Task: In the Contact  GenesisThompson@nbcnewyork.com; add deal stage: 'Closed Lost'; Add amount '100000'; Select Deal Type: New Business; Select priority: 'High'; Associate deal with contact: choose any two contacts and company: Select any company.. Logged in from softage.1@softage.net
Action: Mouse moved to (105, 66)
Screenshot: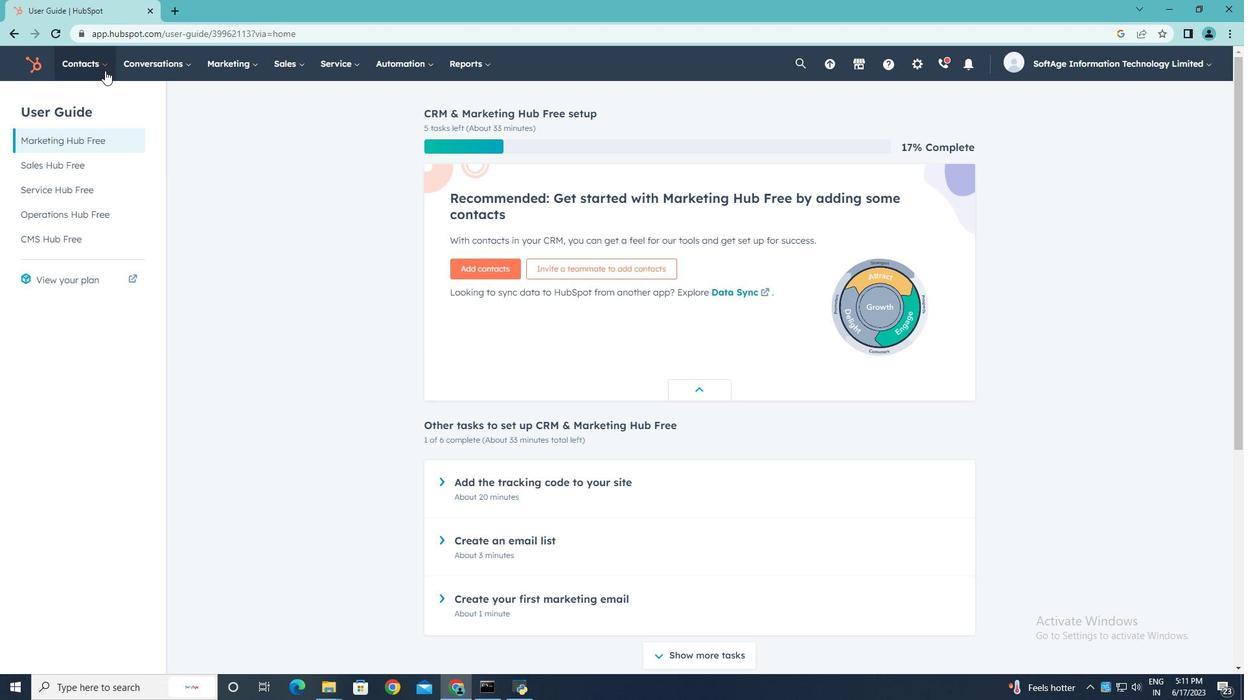 
Action: Mouse pressed left at (105, 66)
Screenshot: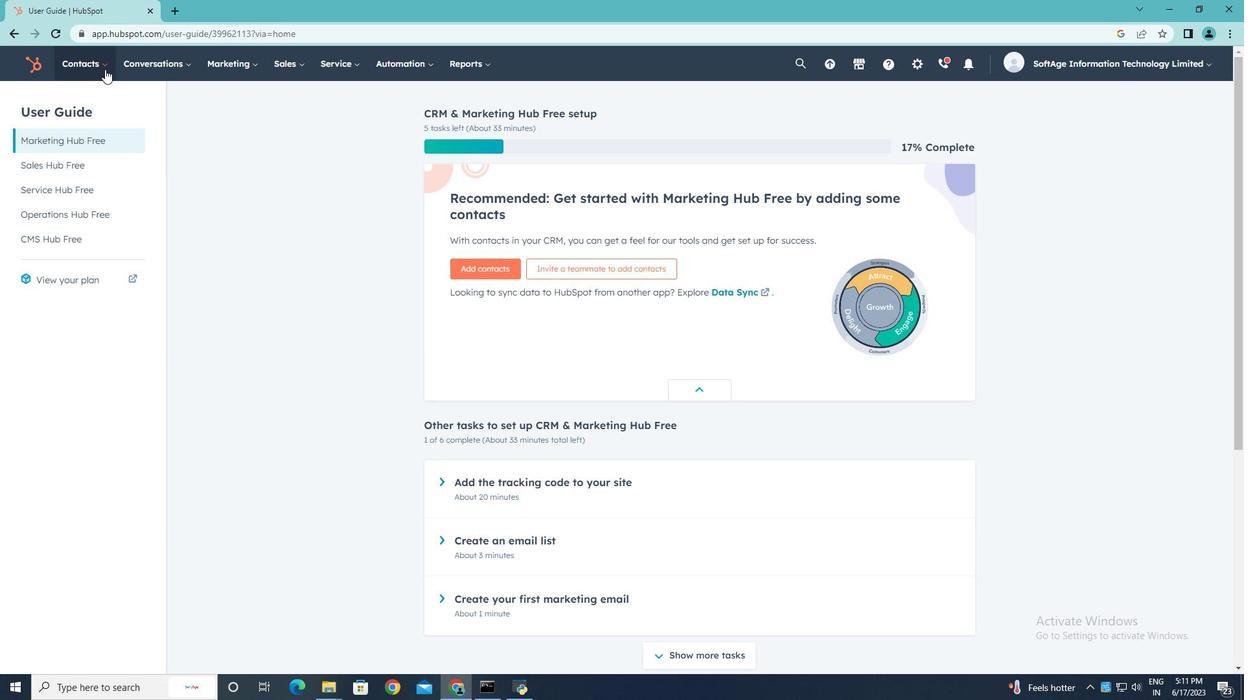 
Action: Mouse moved to (92, 99)
Screenshot: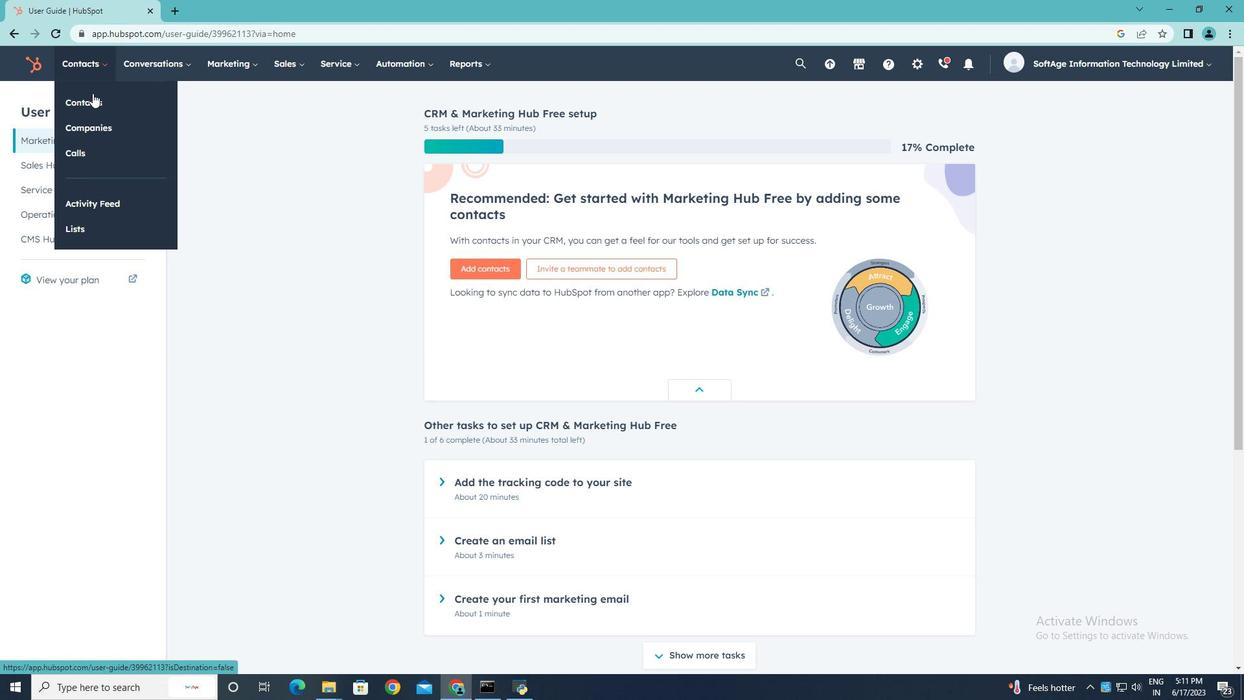 
Action: Mouse pressed left at (92, 99)
Screenshot: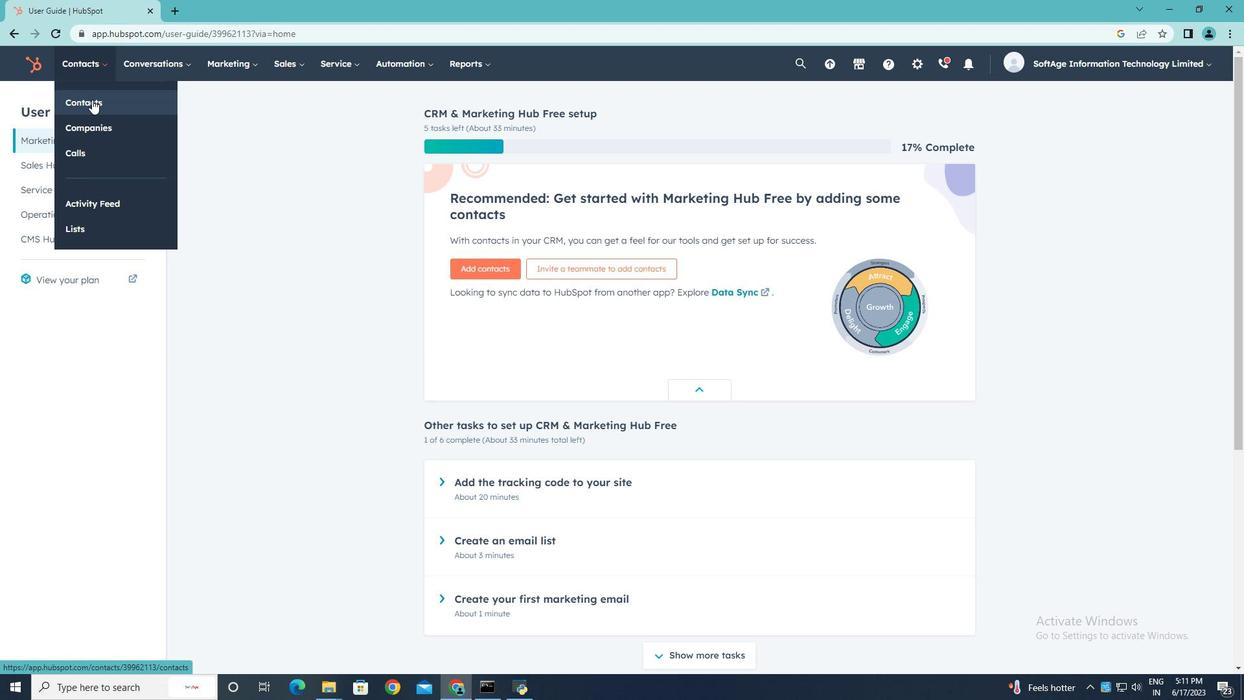 
Action: Mouse moved to (101, 212)
Screenshot: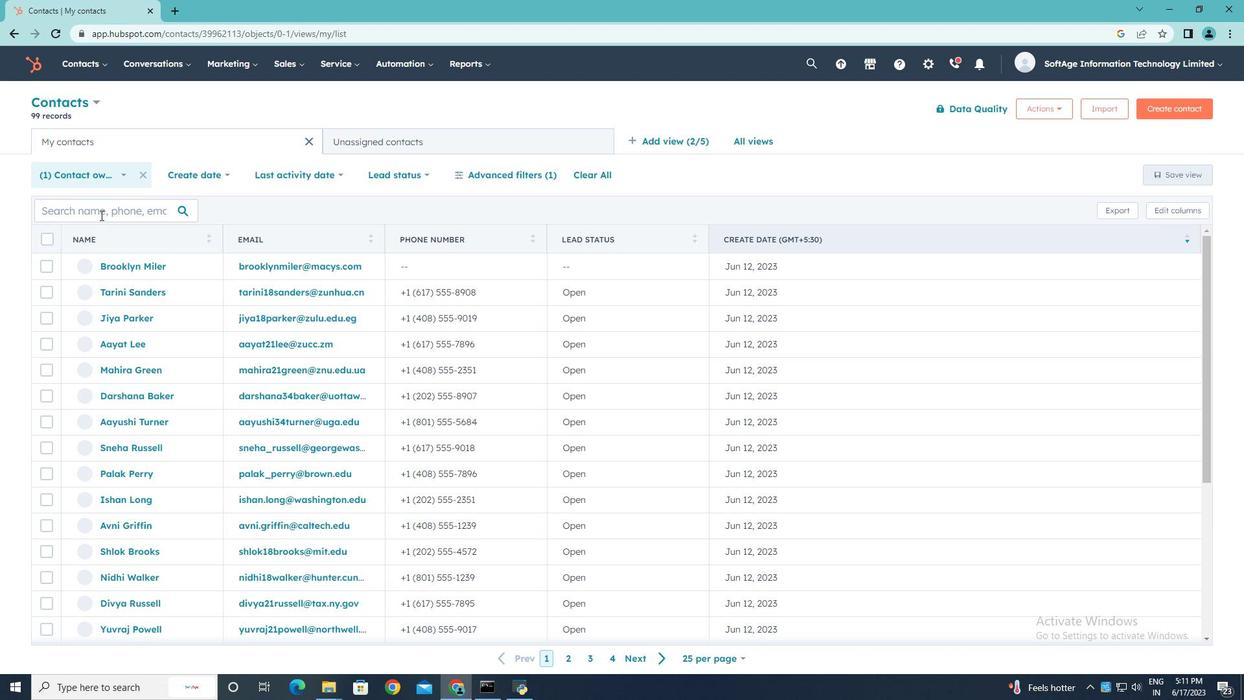 
Action: Mouse pressed left at (101, 212)
Screenshot: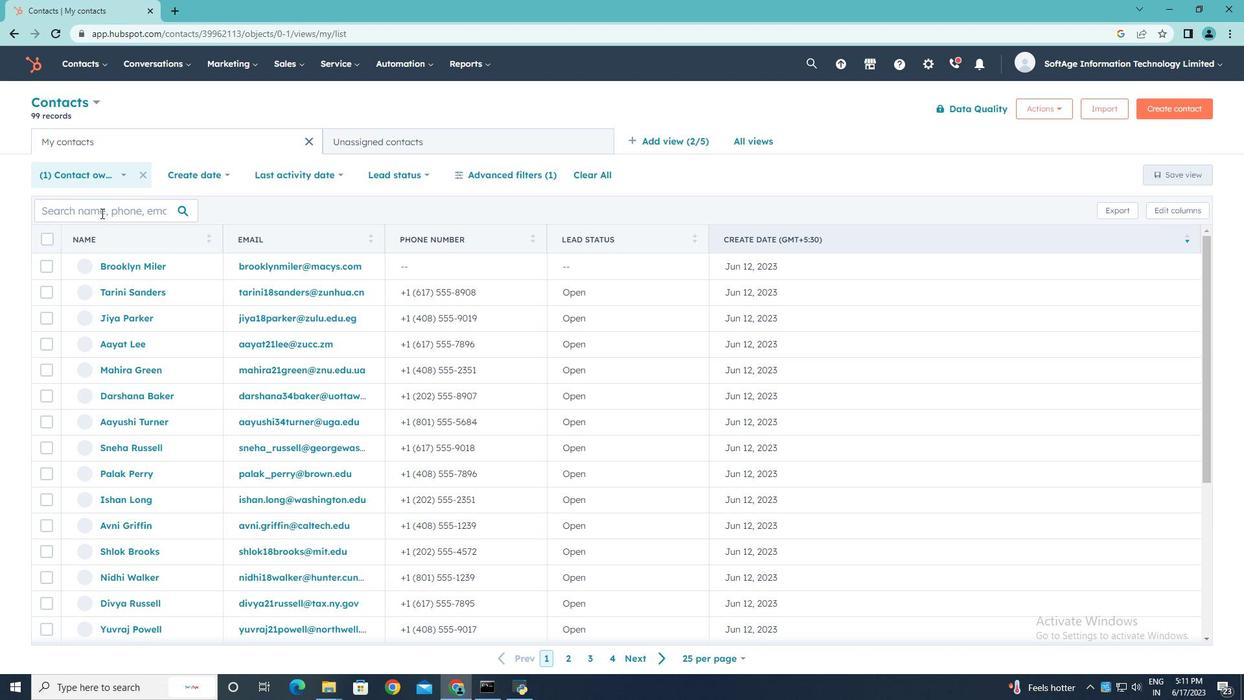 
Action: Key pressed <Key.shift>Genesis<Key.shift>Thompson<Key.shift>@nc<Key.backspace>bcnewyork.com
Screenshot: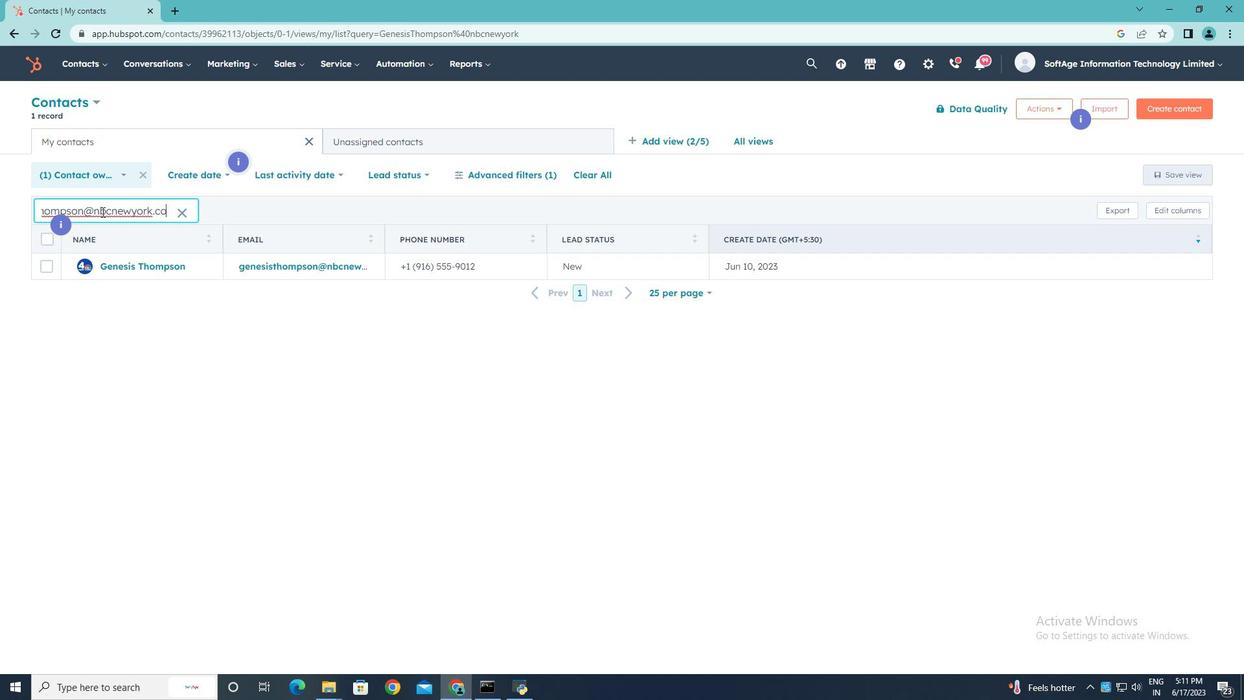 
Action: Mouse moved to (136, 265)
Screenshot: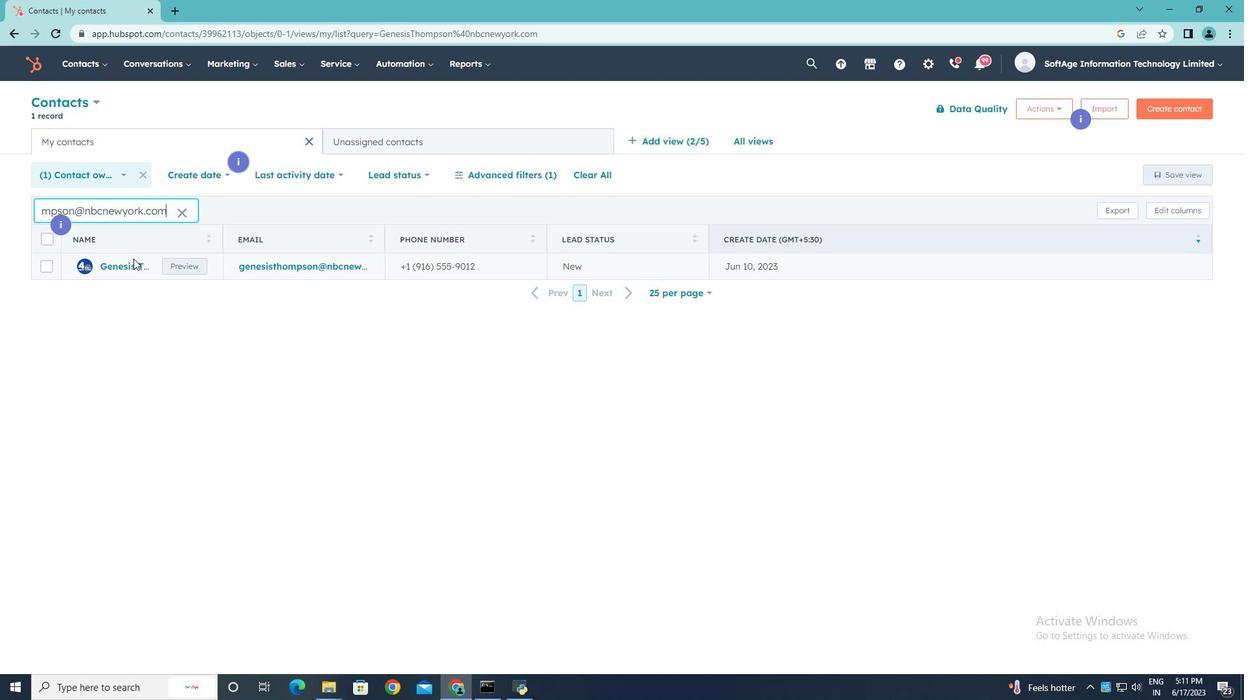 
Action: Mouse pressed left at (136, 265)
Screenshot: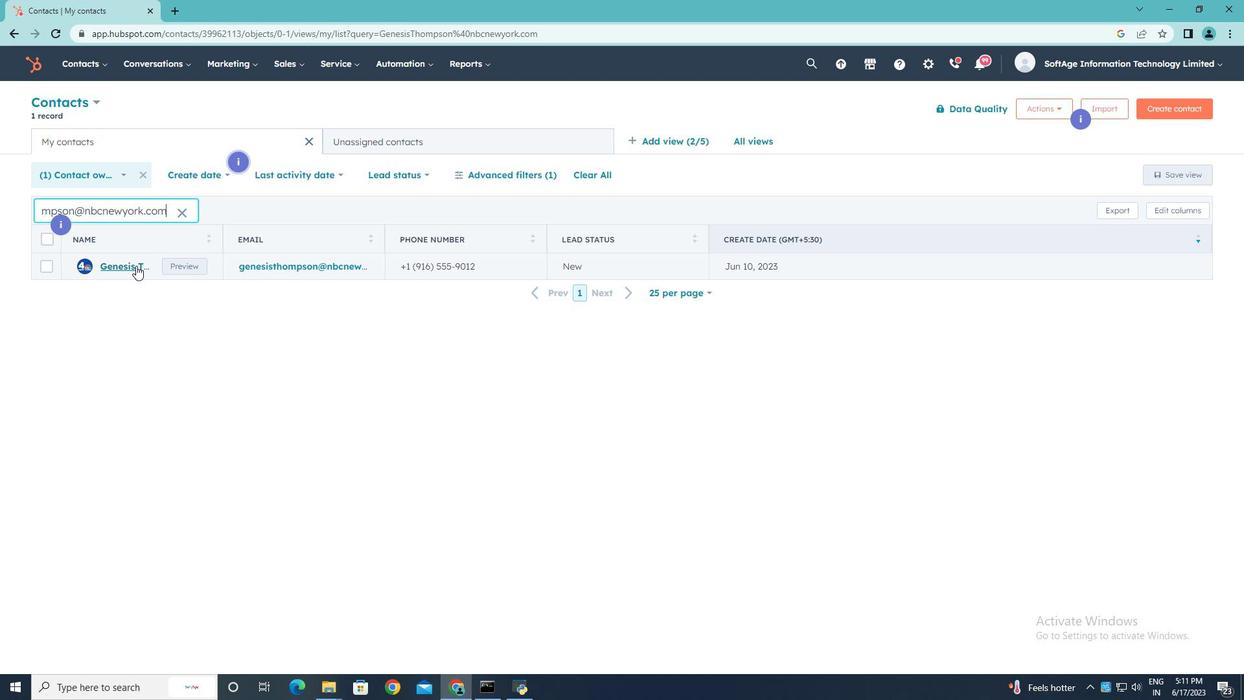 
Action: Mouse moved to (462, 342)
Screenshot: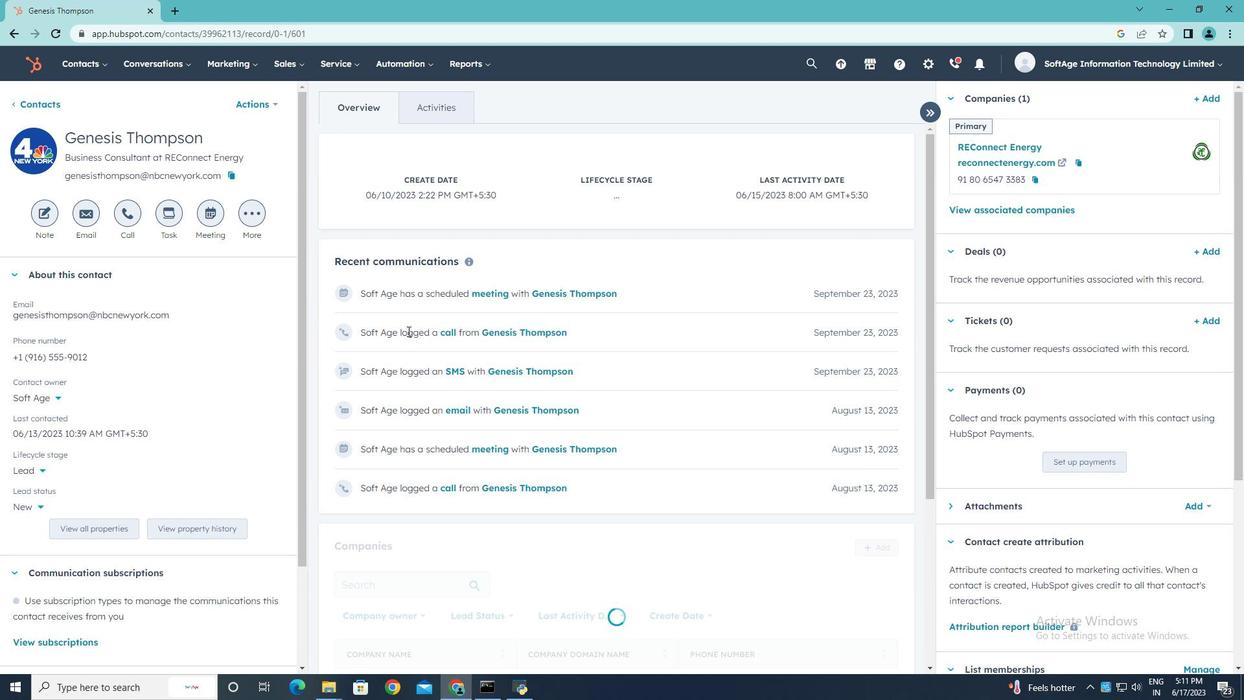 
Action: Mouse scrolled (462, 341) with delta (0, 0)
Screenshot: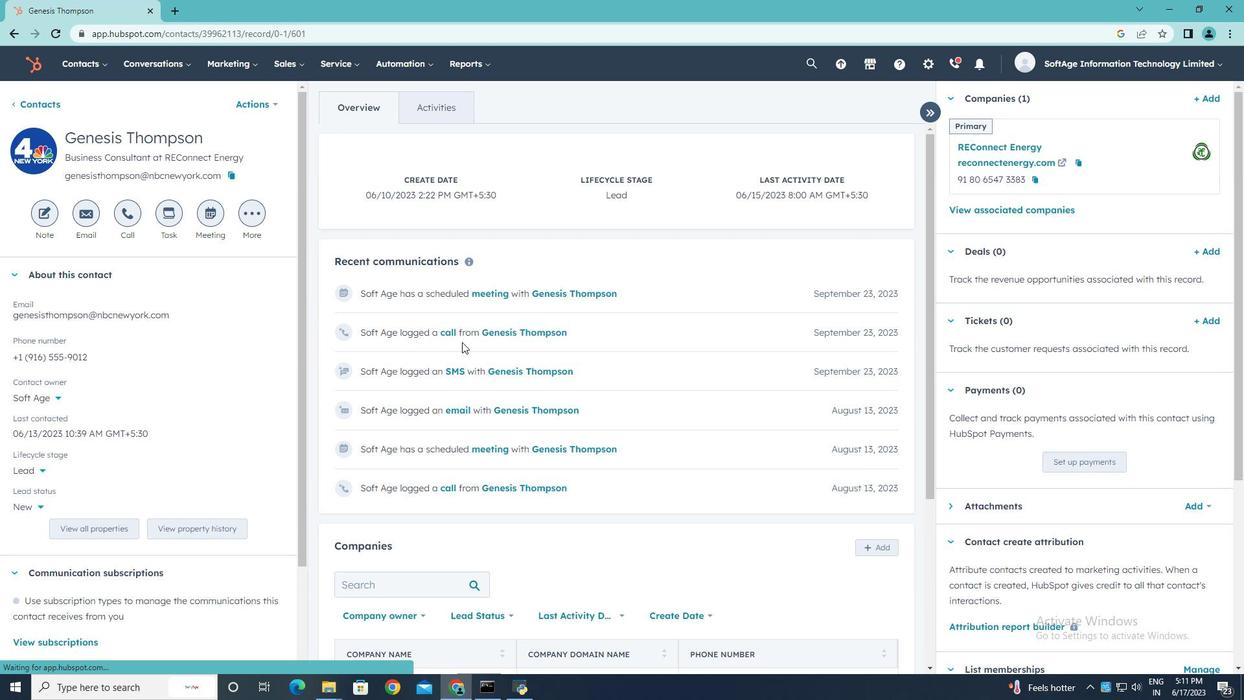 
Action: Mouse scrolled (462, 341) with delta (0, 0)
Screenshot: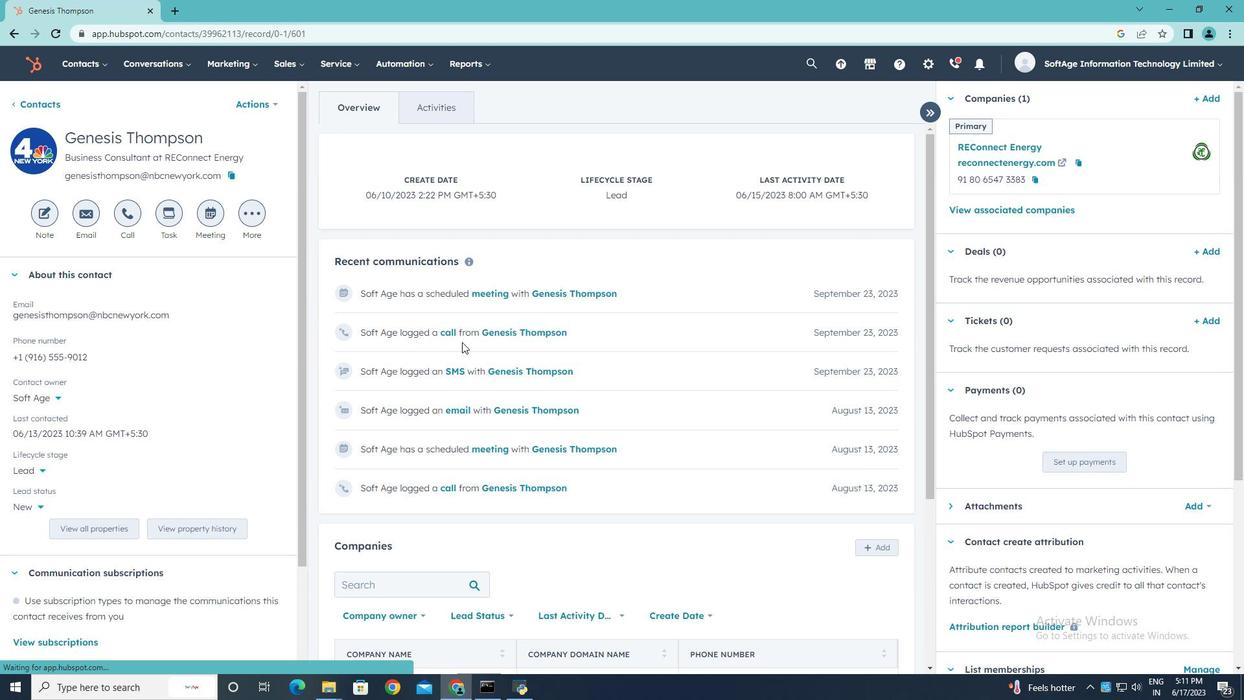 
Action: Mouse scrolled (462, 341) with delta (0, 0)
Screenshot: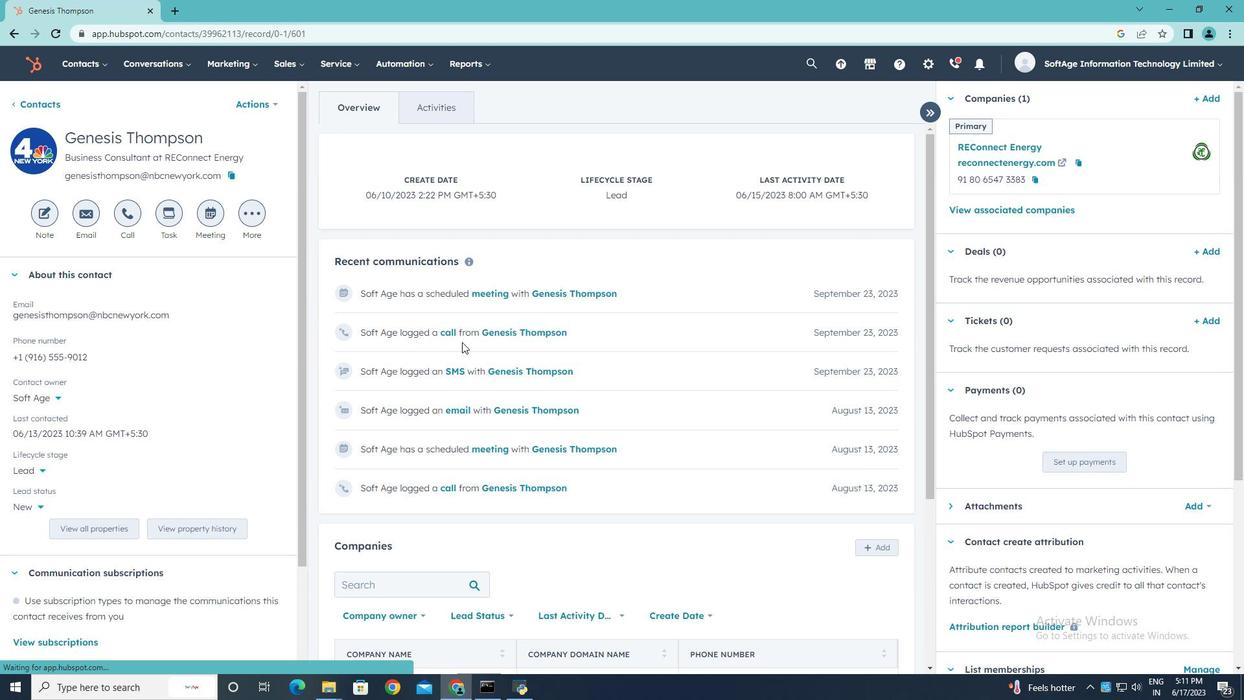 
Action: Mouse scrolled (462, 341) with delta (0, 0)
Screenshot: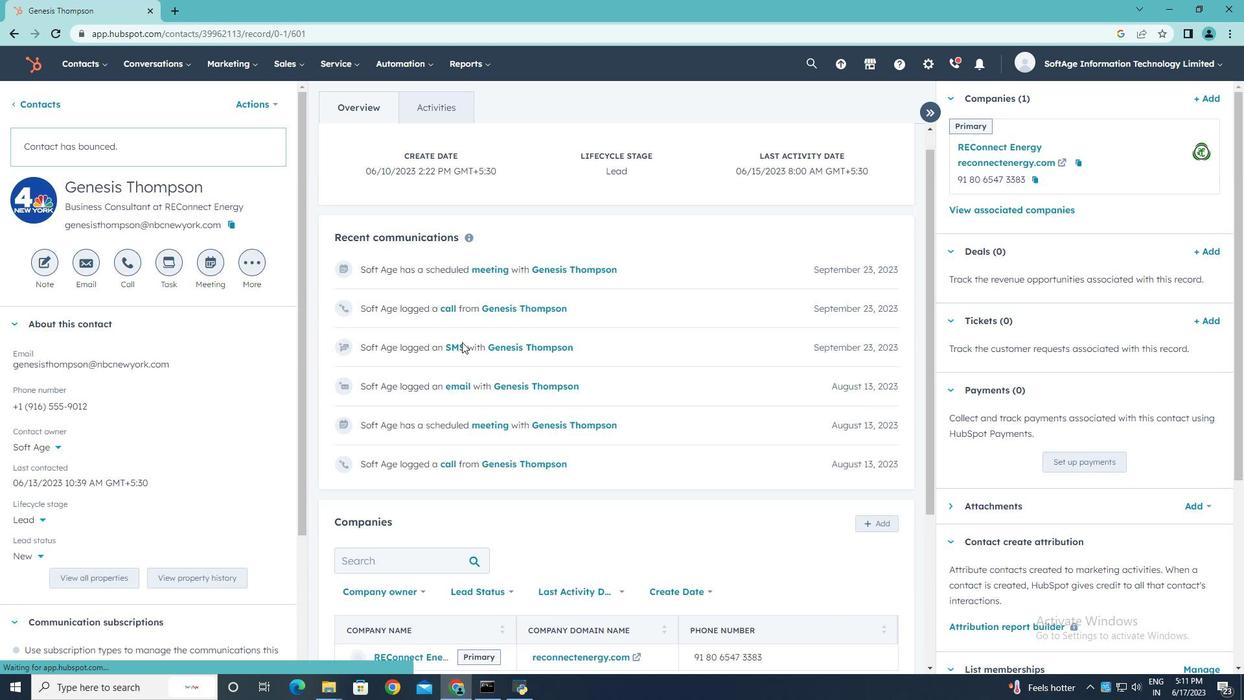 
Action: Mouse scrolled (462, 341) with delta (0, 0)
Screenshot: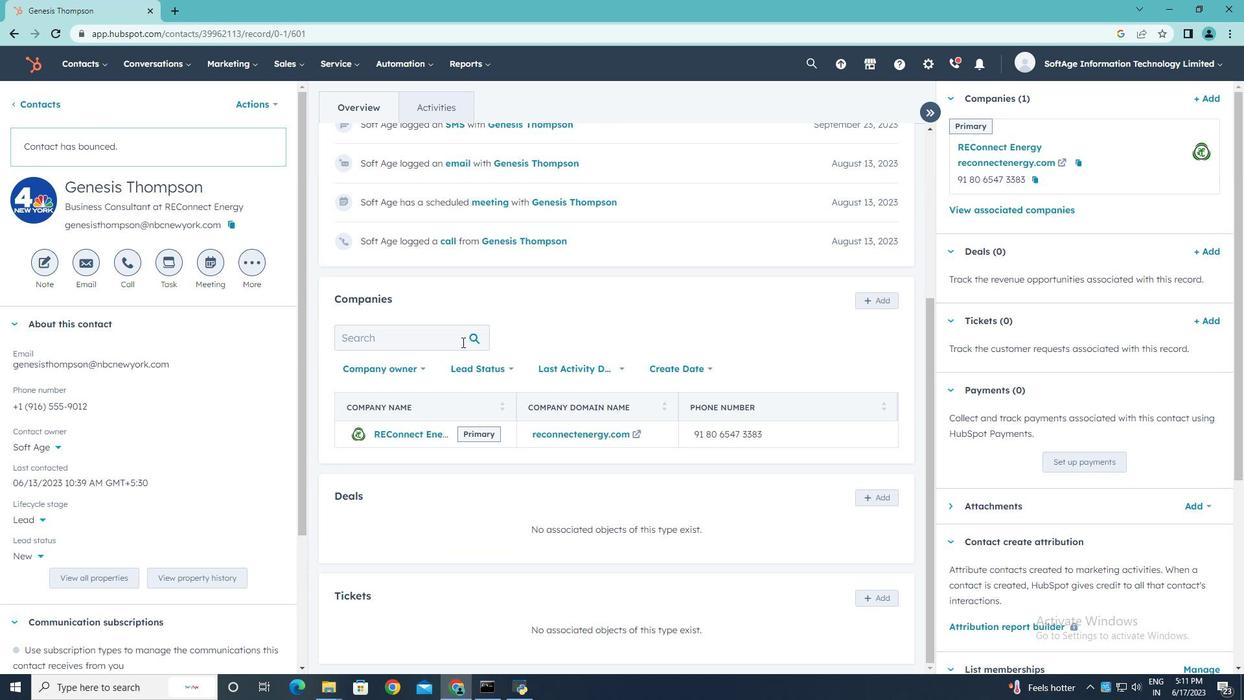 
Action: Mouse scrolled (462, 341) with delta (0, 0)
Screenshot: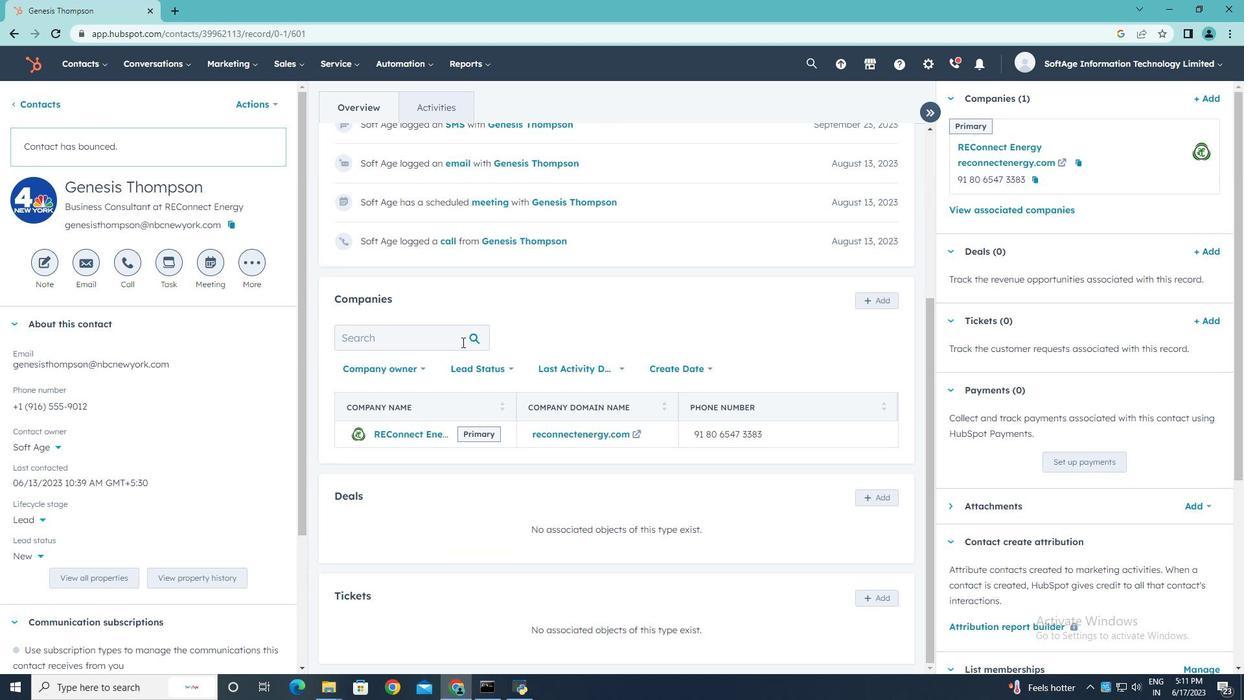 
Action: Mouse scrolled (462, 341) with delta (0, 0)
Screenshot: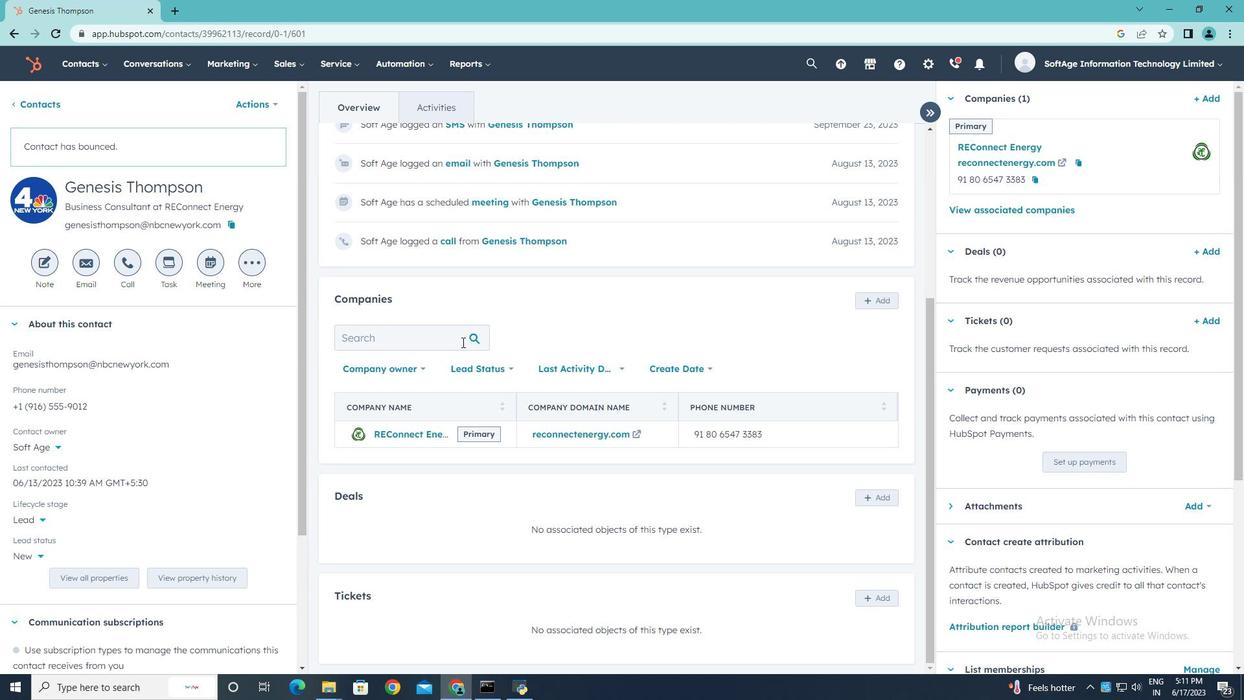 
Action: Mouse scrolled (462, 341) with delta (0, 0)
Screenshot: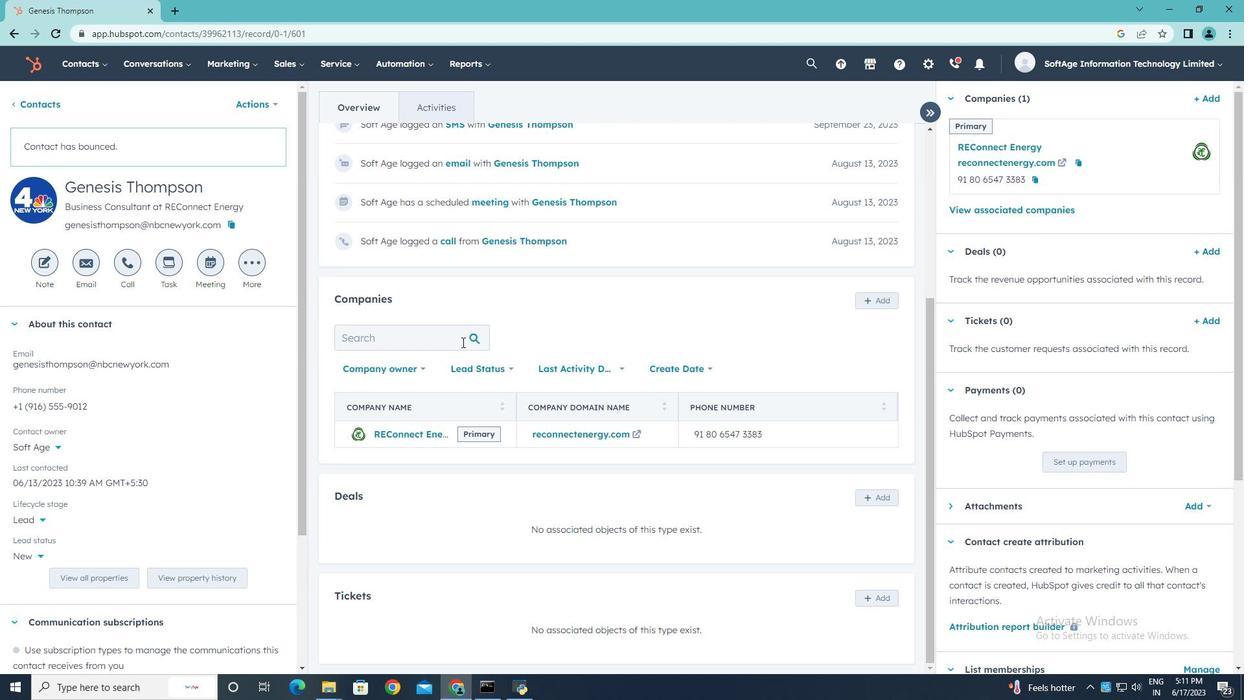 
Action: Mouse moved to (884, 497)
Screenshot: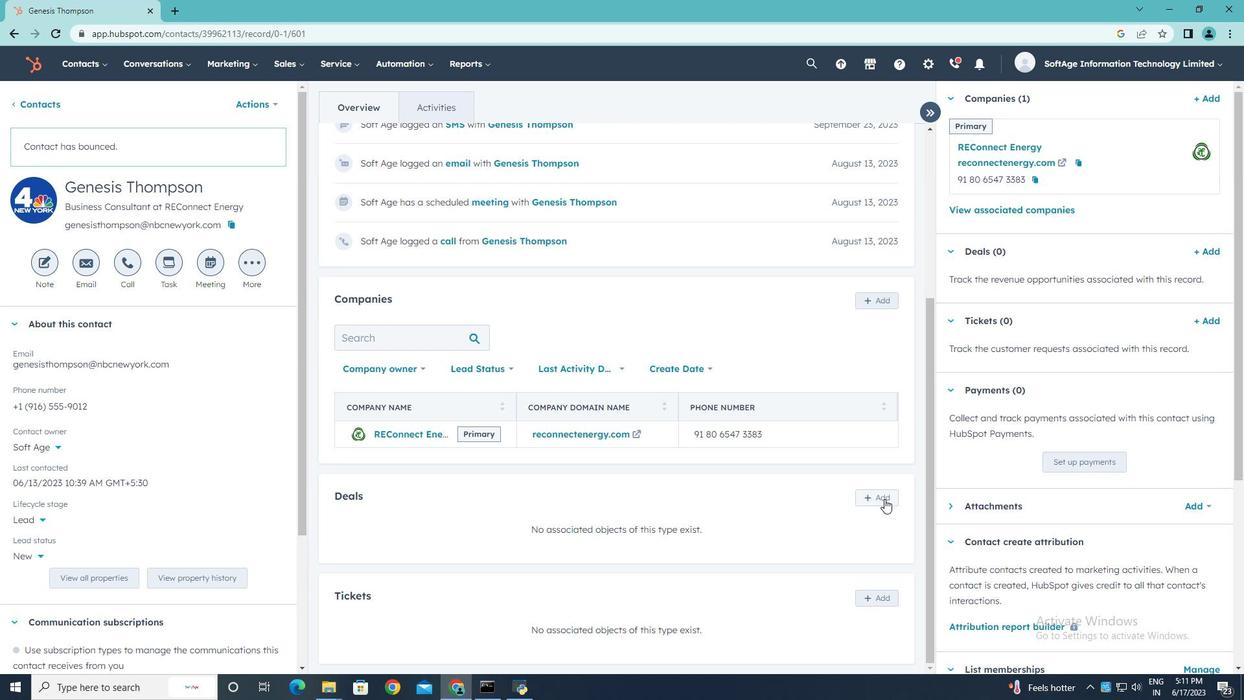 
Action: Mouse pressed left at (884, 497)
Screenshot: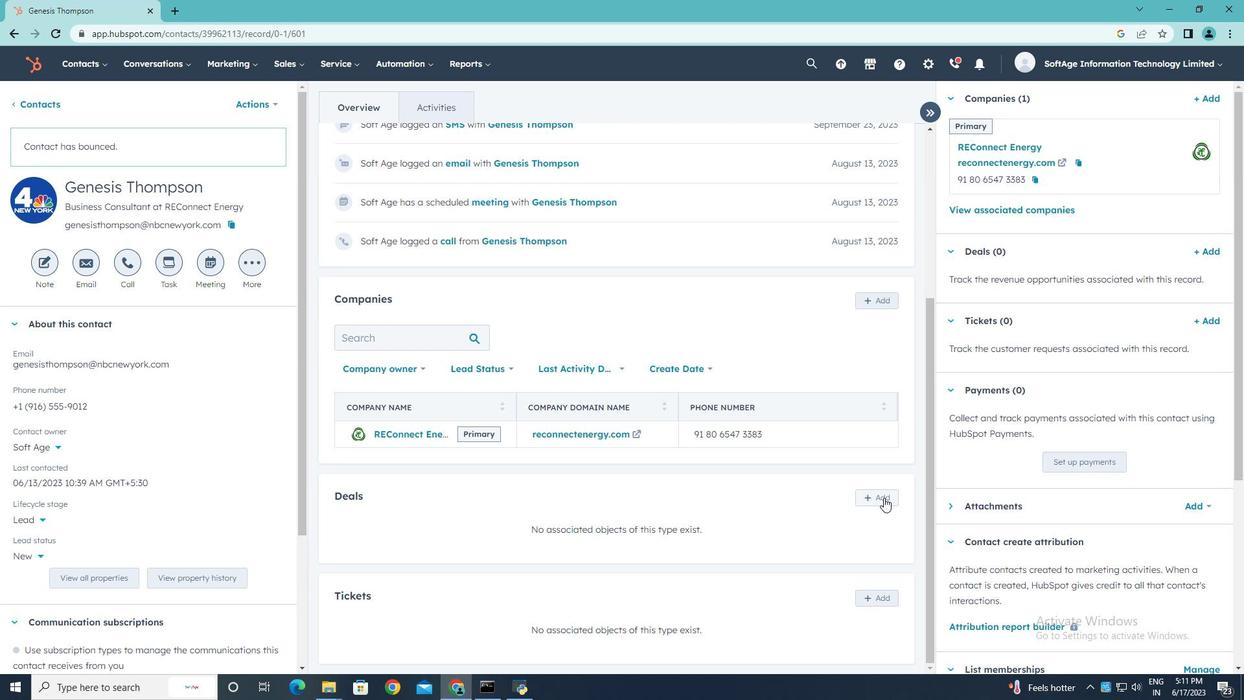
Action: Mouse moved to (1017, 409)
Screenshot: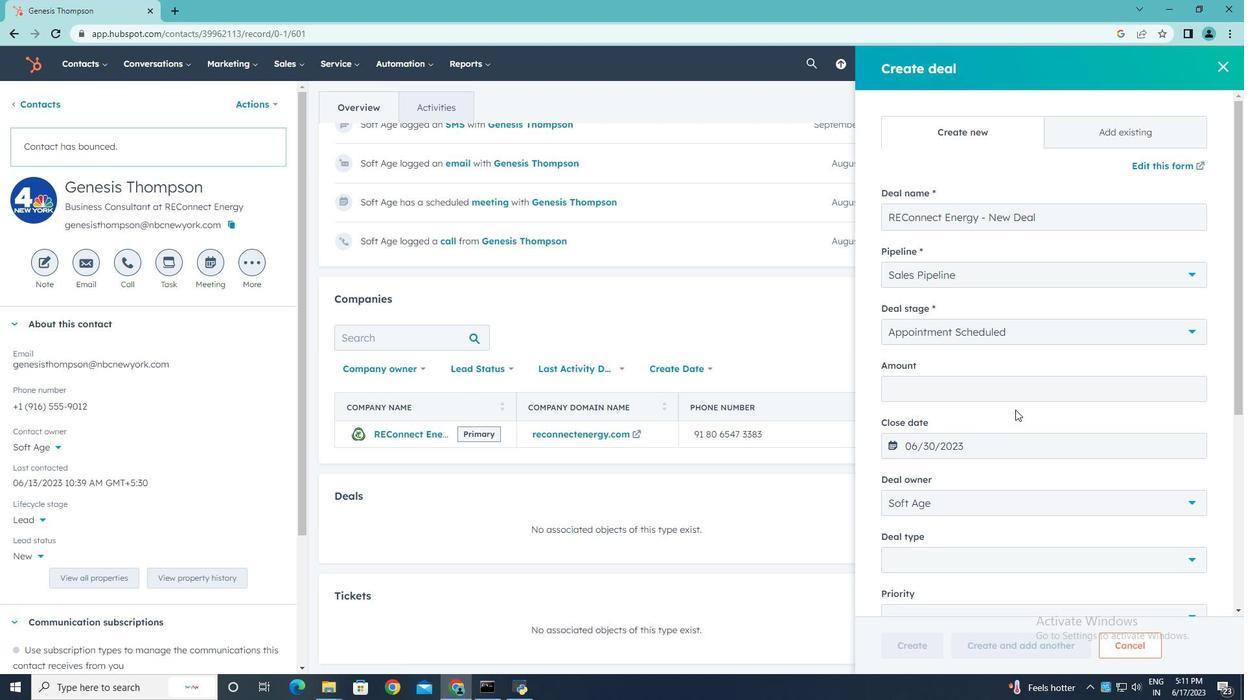 
Action: Mouse scrolled (1017, 409) with delta (0, 0)
Screenshot: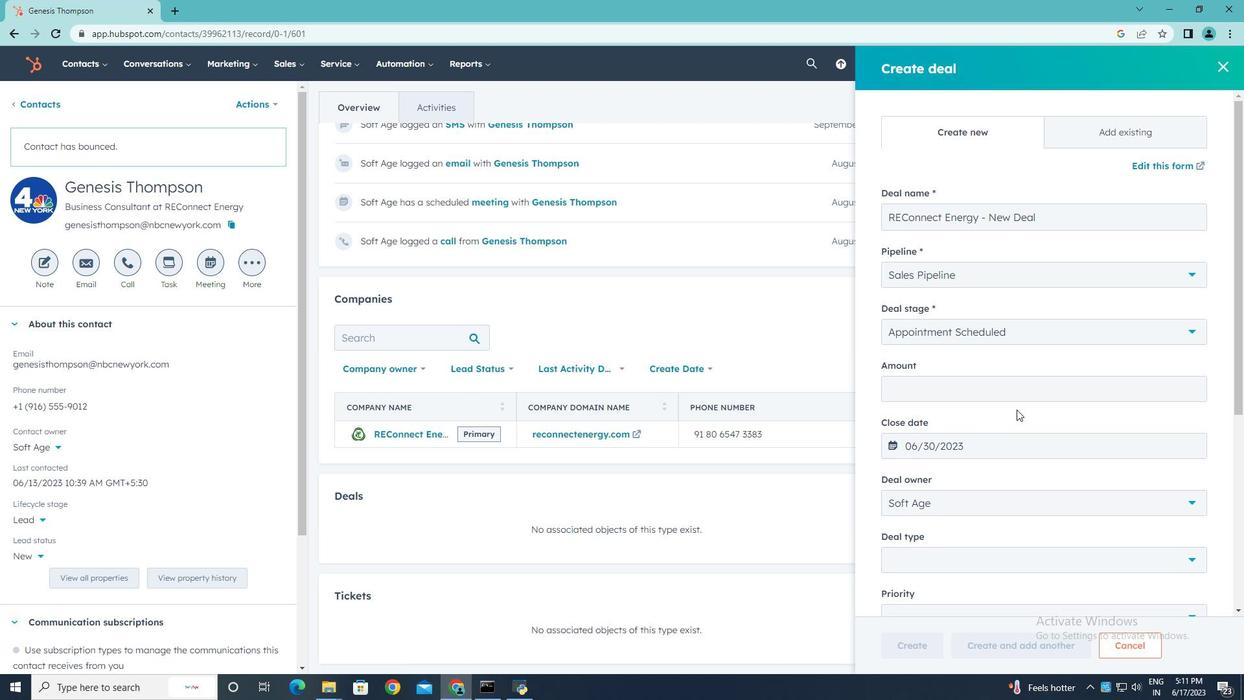 
Action: Mouse scrolled (1017, 409) with delta (0, 0)
Screenshot: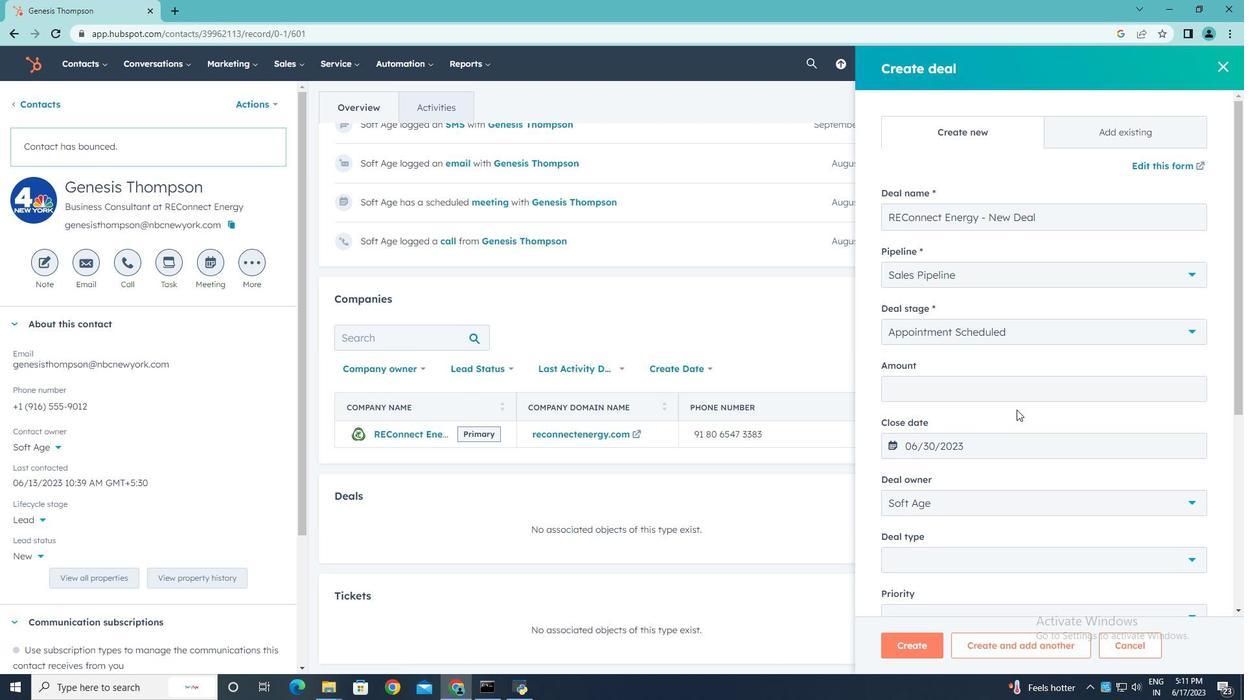 
Action: Mouse moved to (1191, 200)
Screenshot: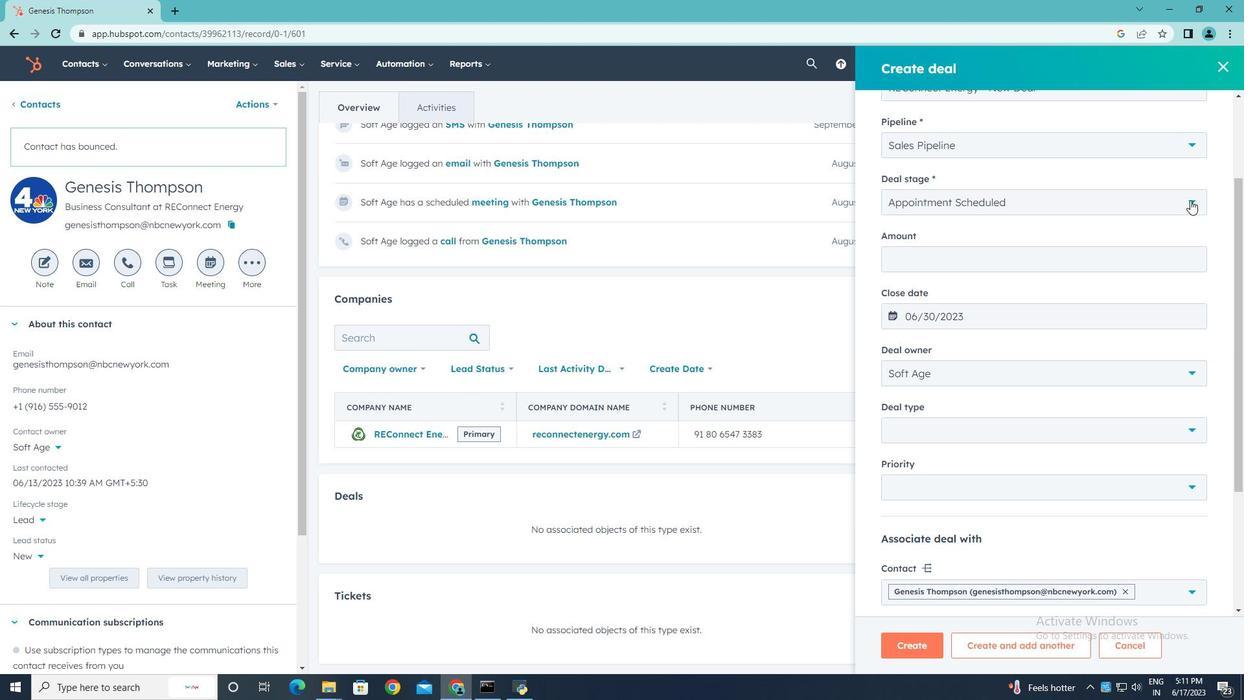 
Action: Mouse pressed left at (1191, 200)
Screenshot: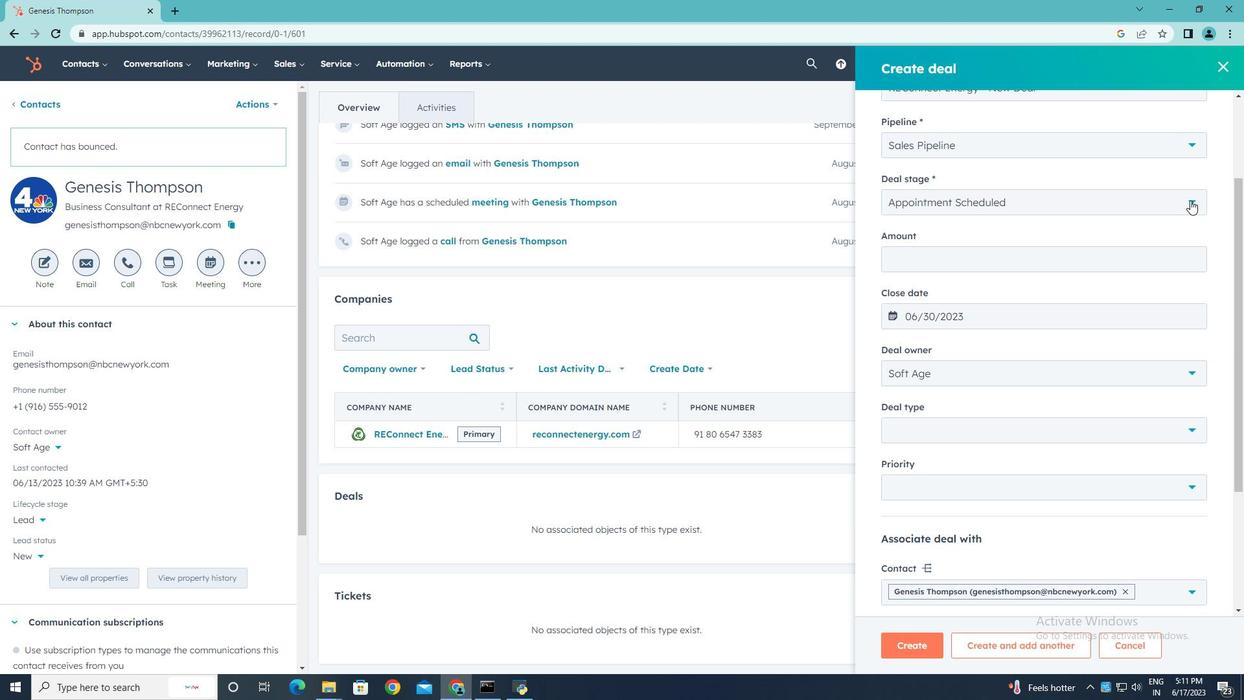 
Action: Mouse moved to (984, 372)
Screenshot: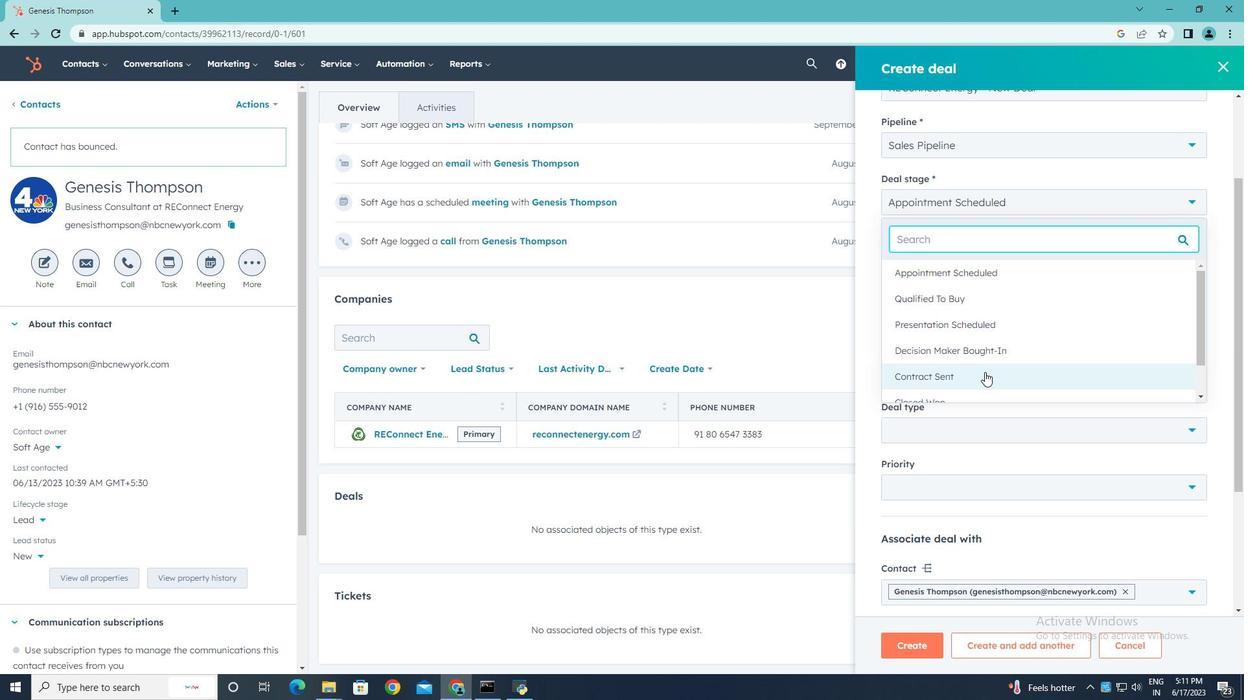 
Action: Mouse scrolled (984, 372) with delta (0, 0)
Screenshot: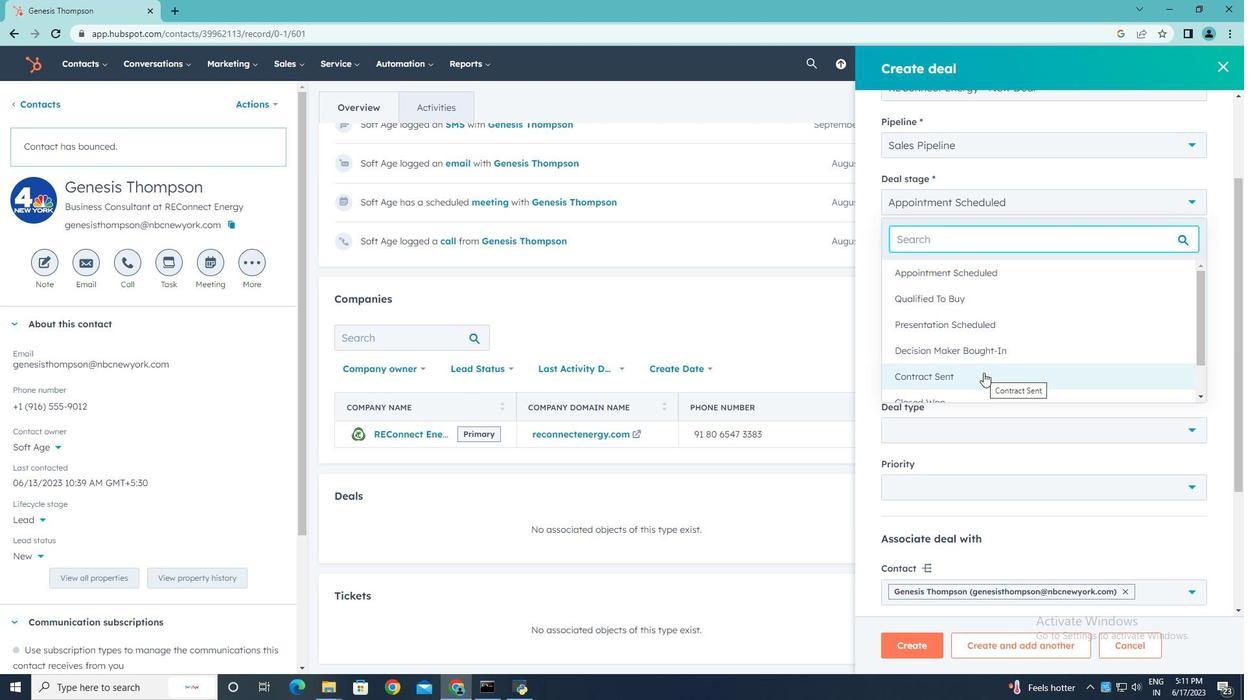 
Action: Mouse moved to (952, 387)
Screenshot: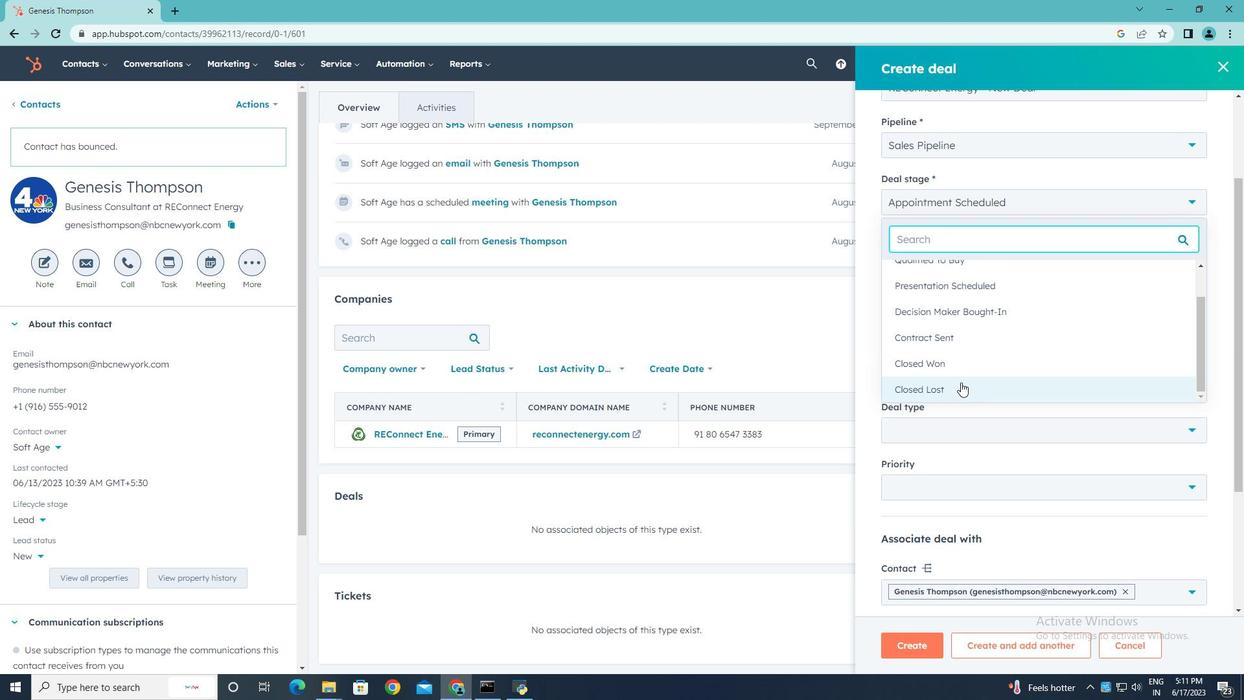
Action: Mouse pressed left at (952, 387)
Screenshot: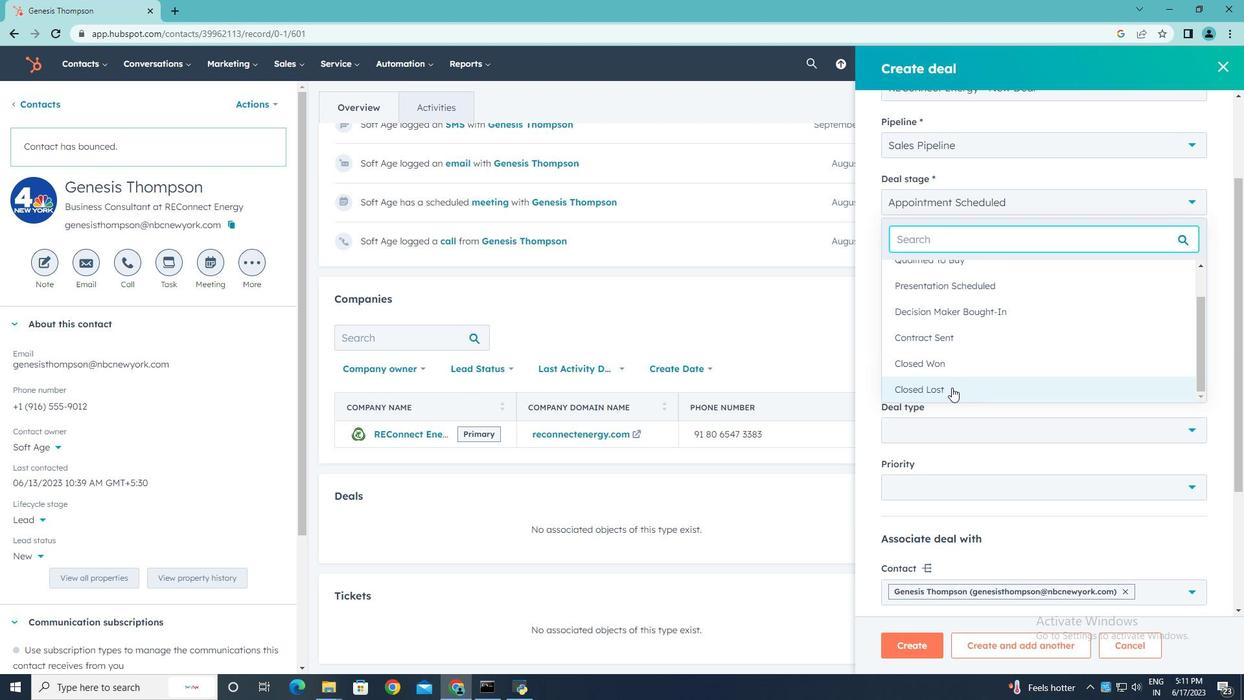 
Action: Mouse moved to (1131, 261)
Screenshot: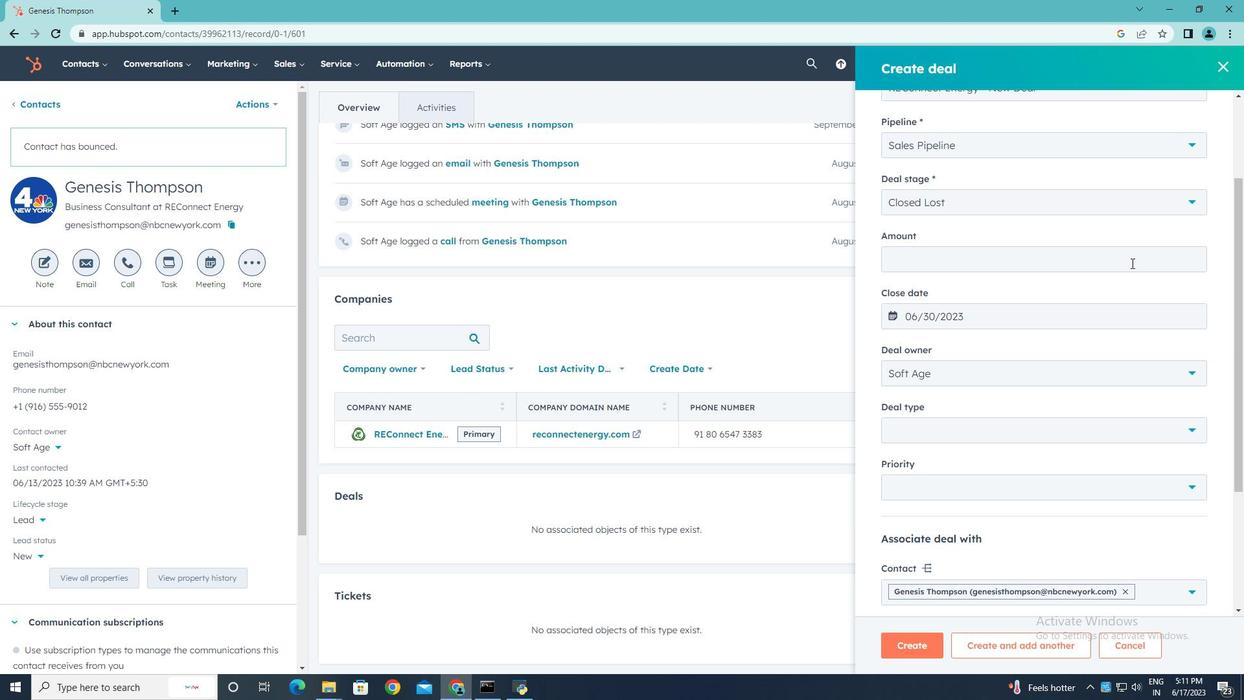 
Action: Mouse pressed left at (1131, 261)
Screenshot: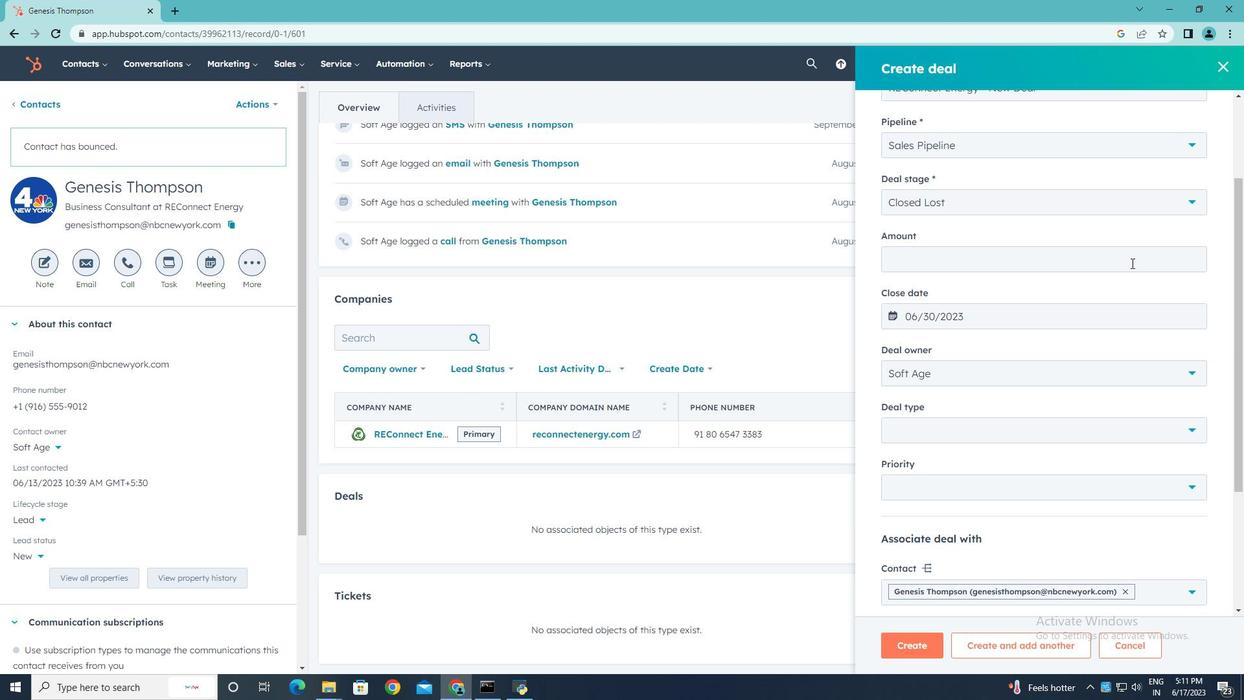 
Action: Key pressed 100000
Screenshot: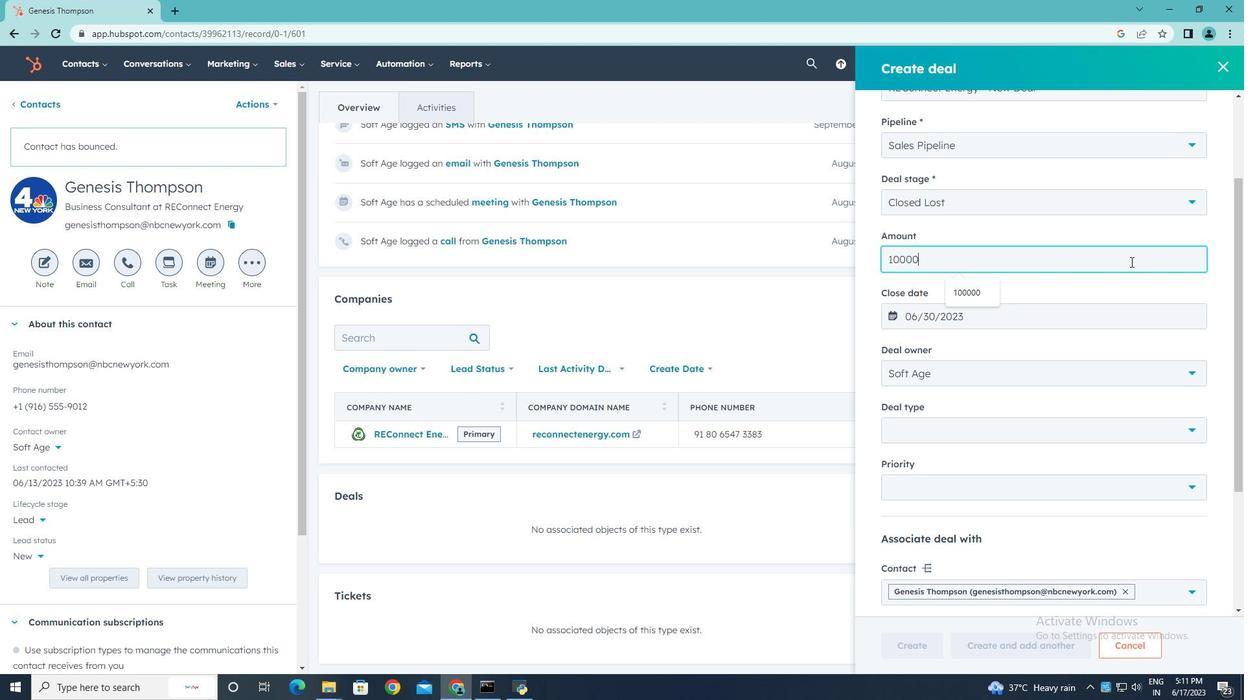 
Action: Mouse moved to (1191, 430)
Screenshot: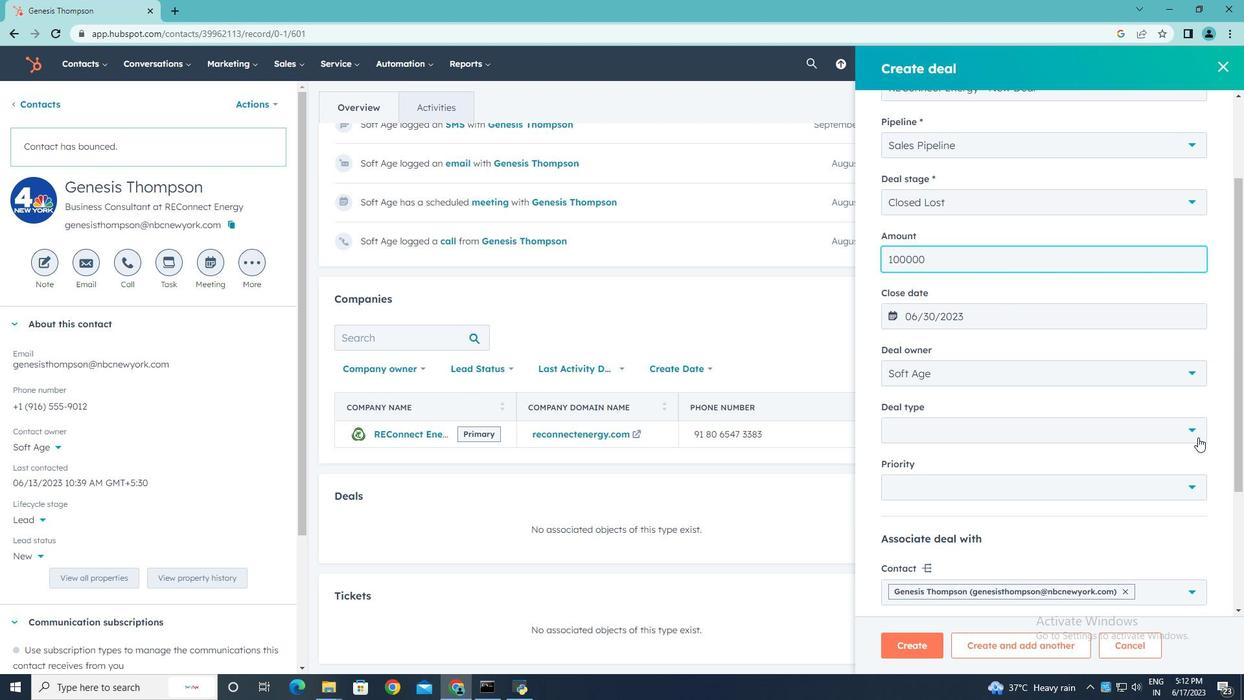 
Action: Mouse pressed left at (1191, 430)
Screenshot: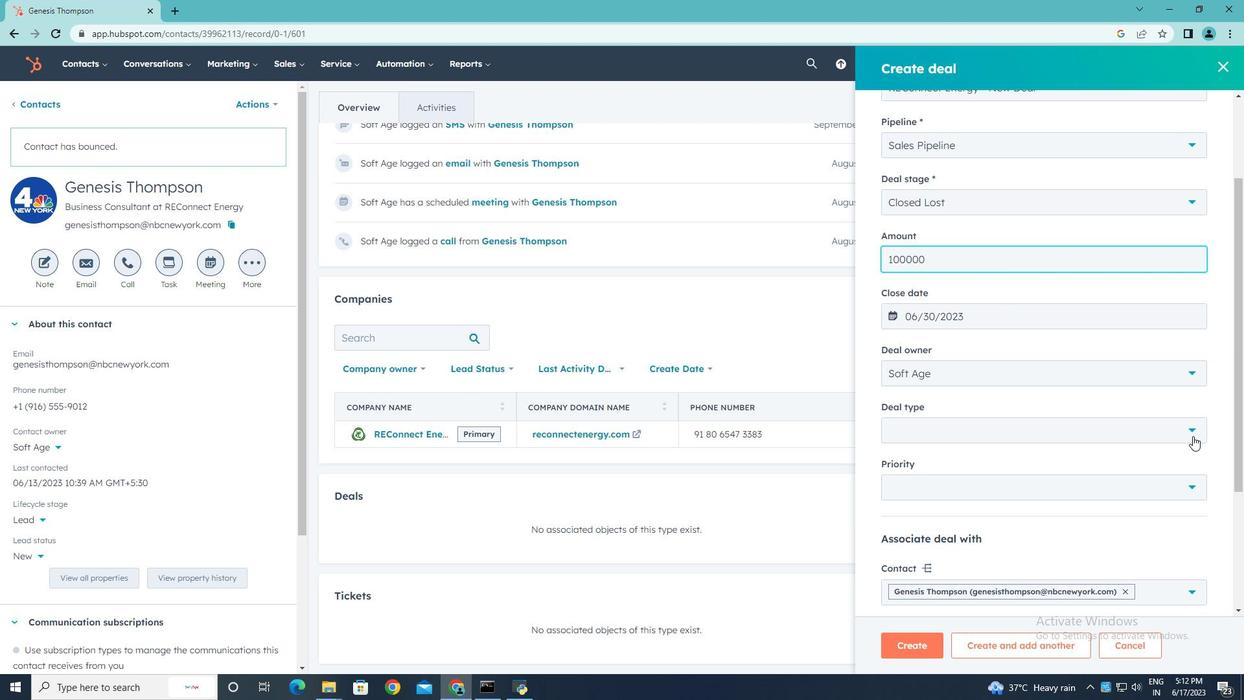 
Action: Mouse moved to (1001, 491)
Screenshot: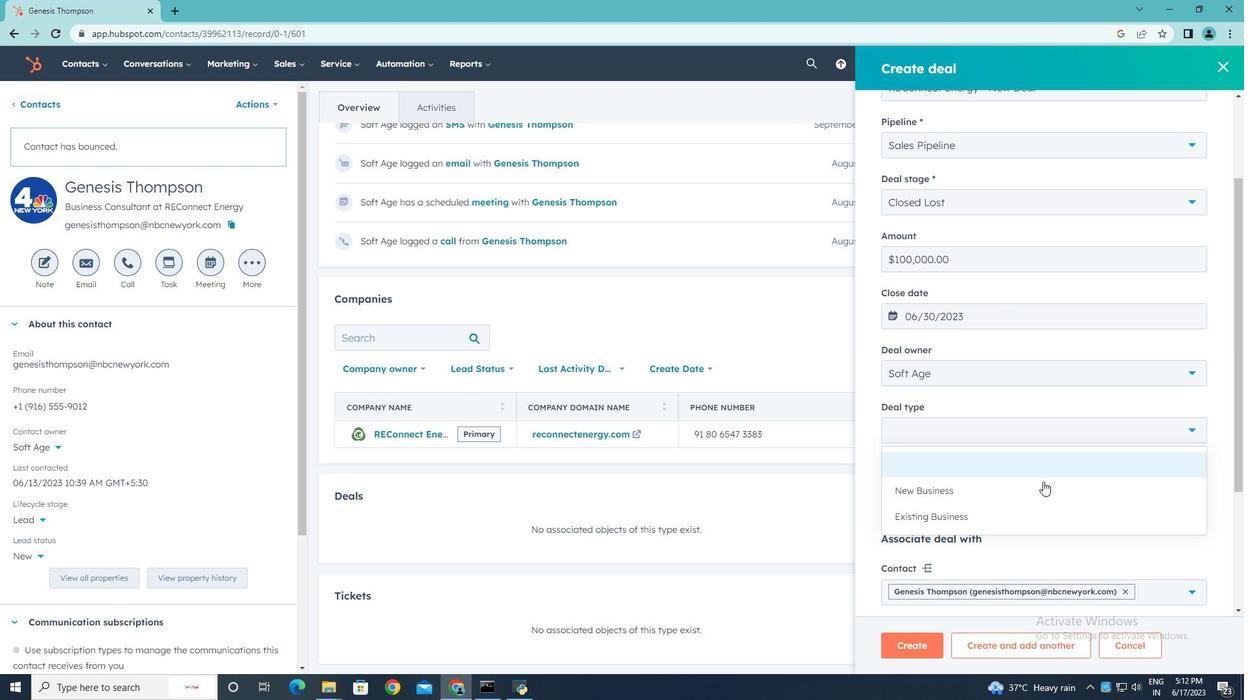
Action: Mouse pressed left at (1001, 491)
Screenshot: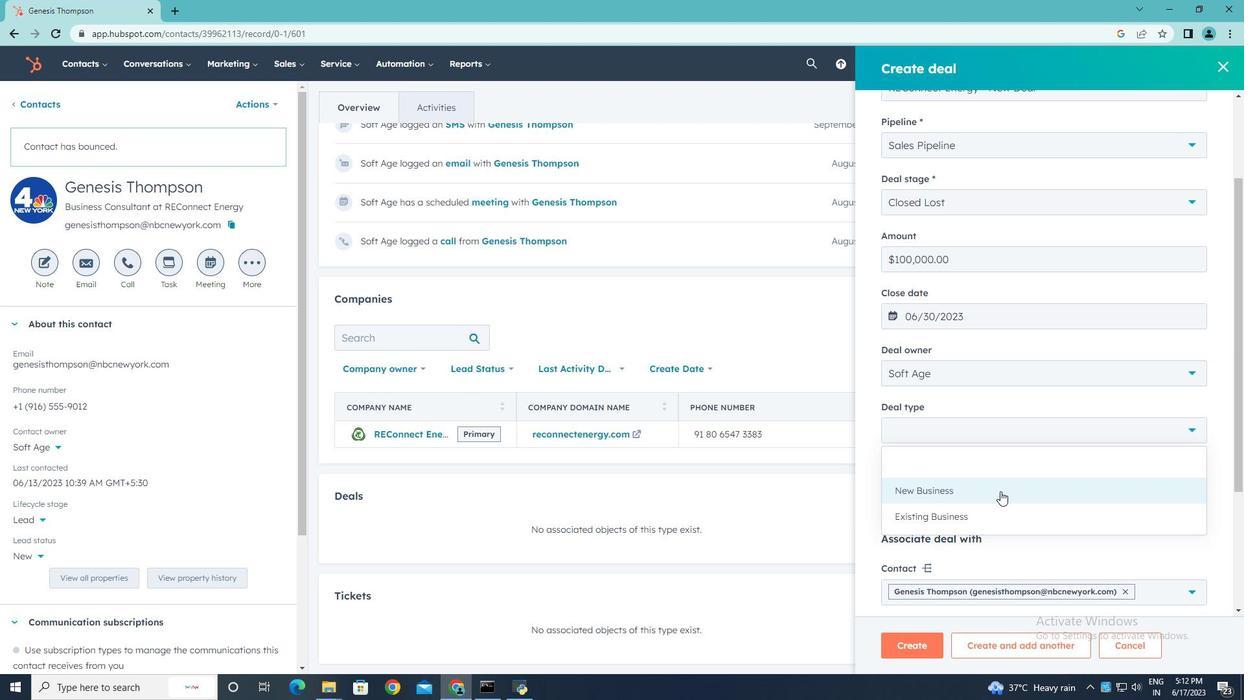 
Action: Mouse moved to (1195, 491)
Screenshot: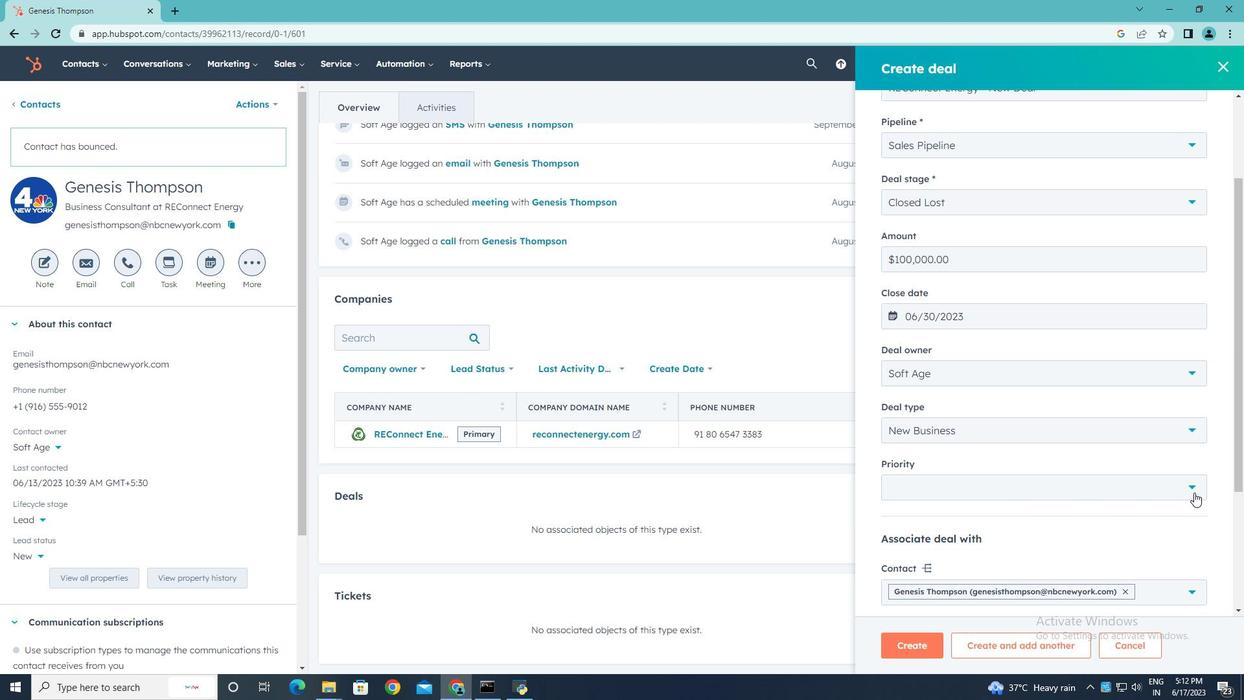 
Action: Mouse pressed left at (1195, 491)
Screenshot: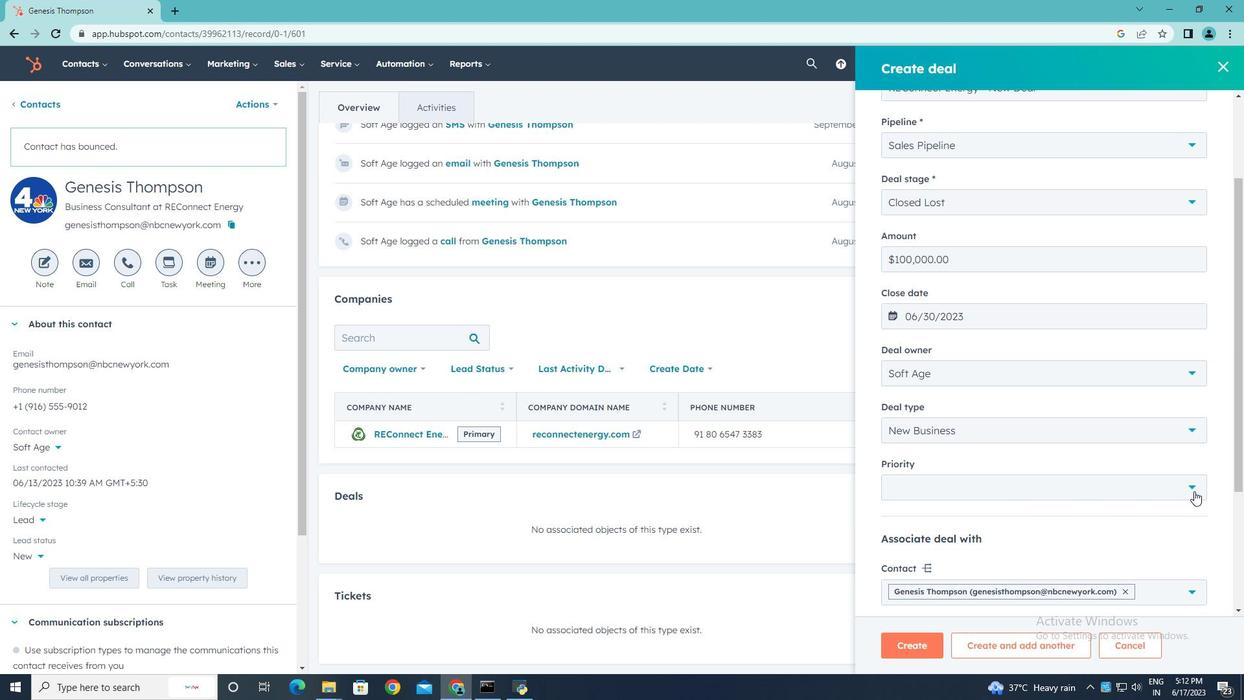 
Action: Mouse moved to (933, 603)
Screenshot: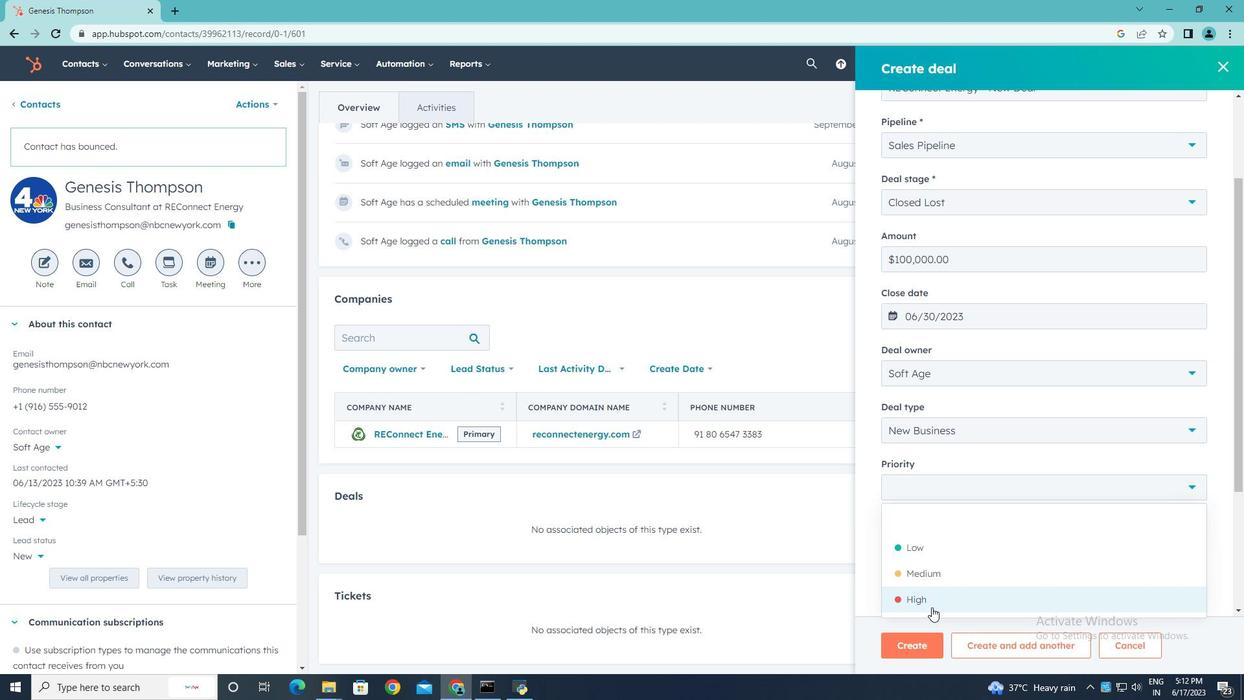 
Action: Mouse pressed left at (933, 603)
Screenshot: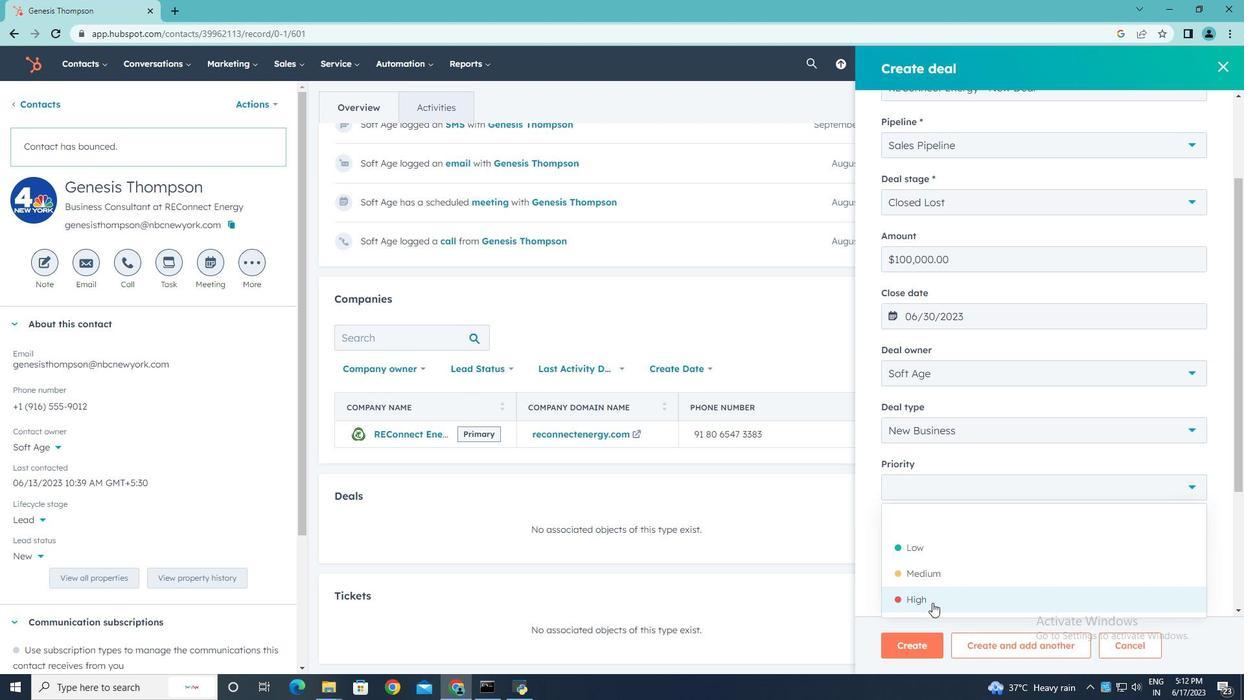 
Action: Mouse moved to (1155, 555)
Screenshot: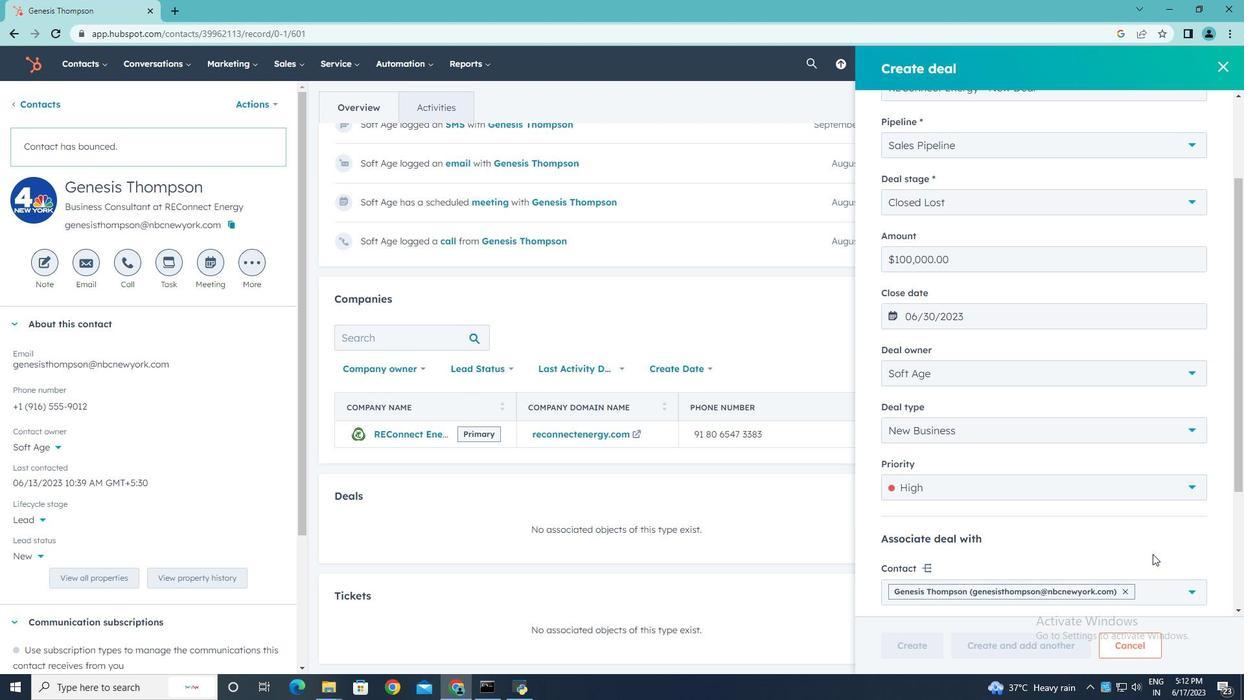 
Action: Mouse scrolled (1155, 554) with delta (0, 0)
Screenshot: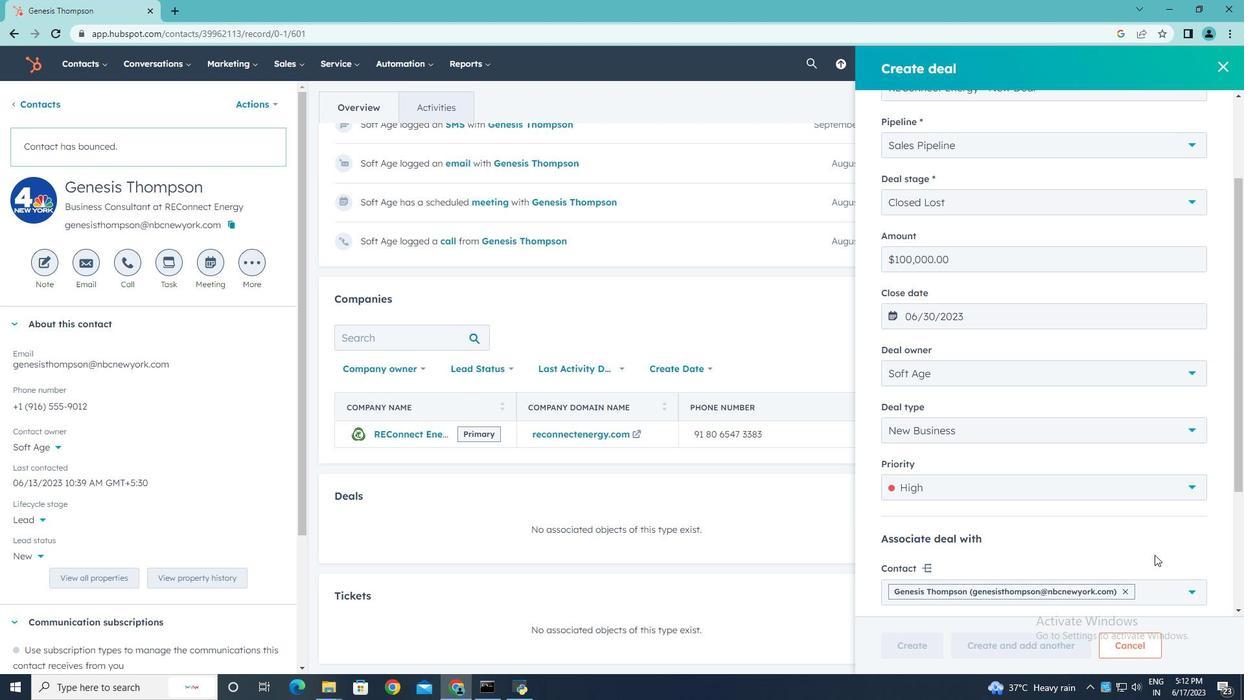 
Action: Mouse moved to (1155, 555)
Screenshot: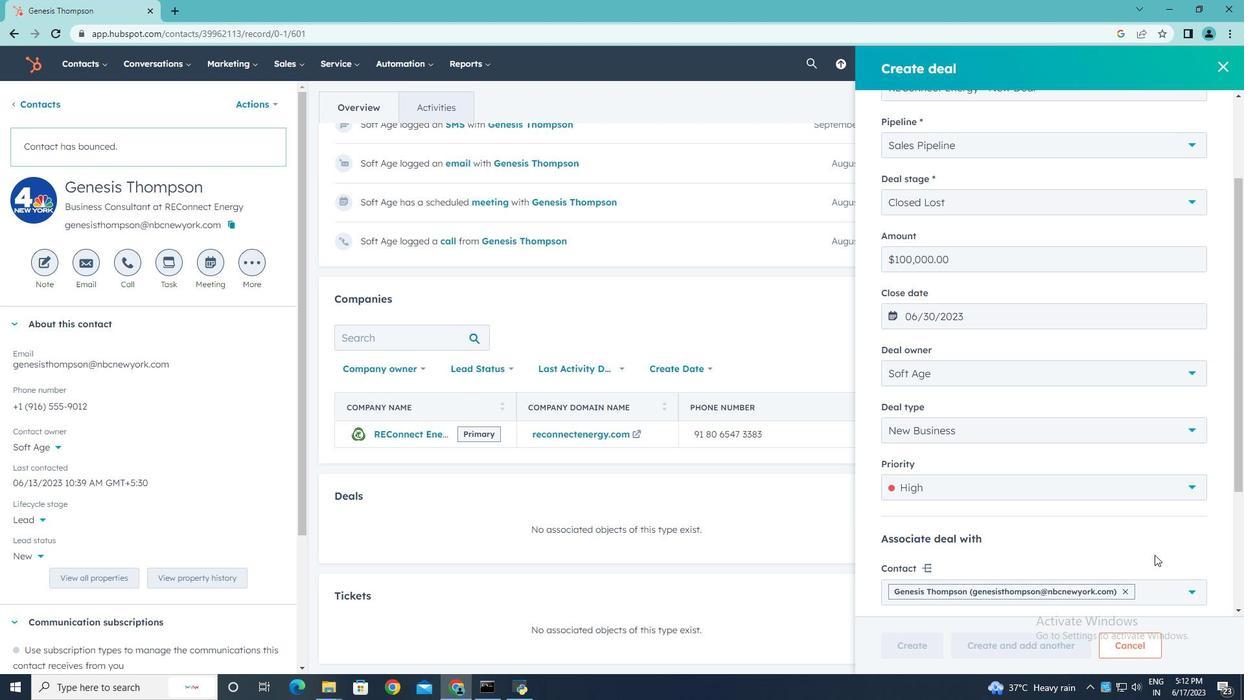 
Action: Mouse scrolled (1155, 555) with delta (0, 0)
Screenshot: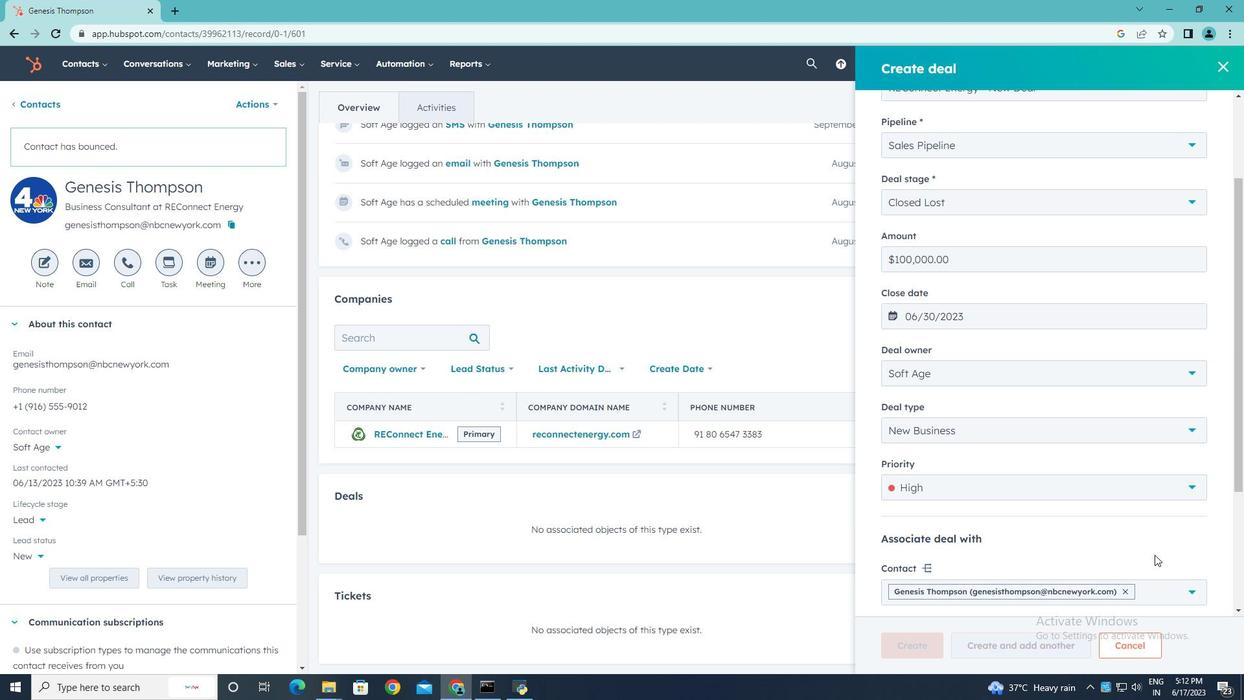 
Action: Mouse moved to (1191, 464)
Screenshot: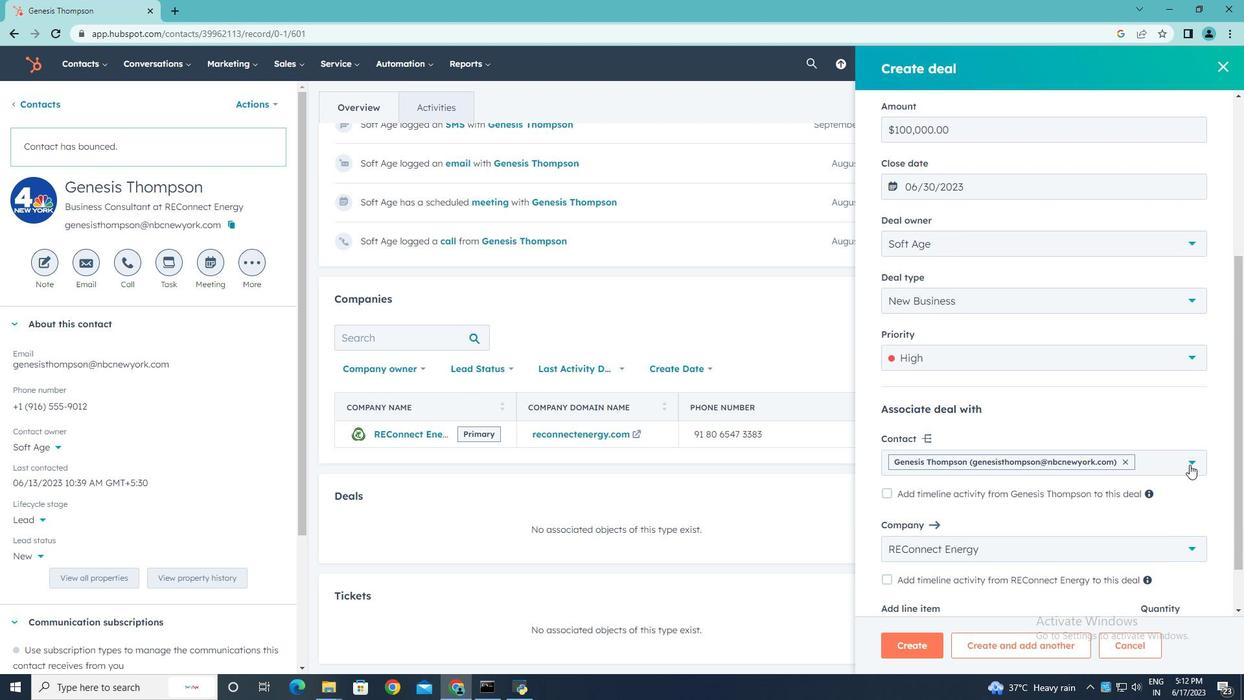 
Action: Mouse pressed left at (1191, 464)
Screenshot: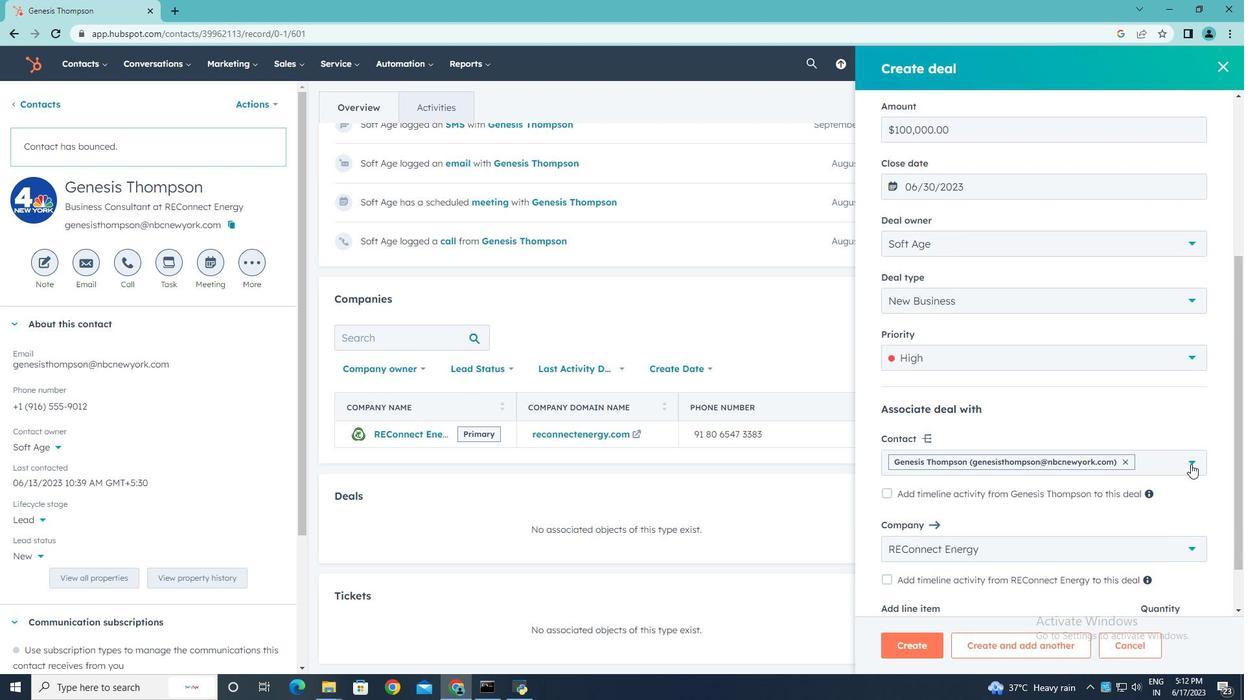 
Action: Mouse moved to (925, 603)
Screenshot: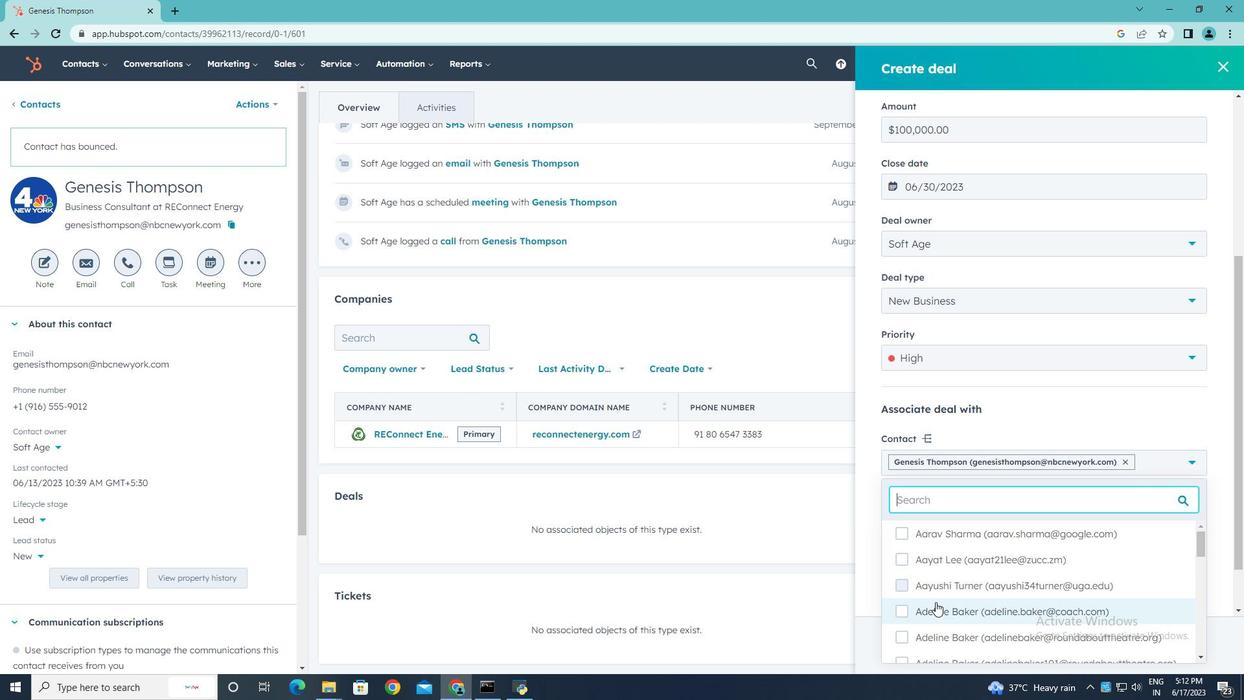 
Action: Mouse scrolled (925, 603) with delta (0, 0)
Screenshot: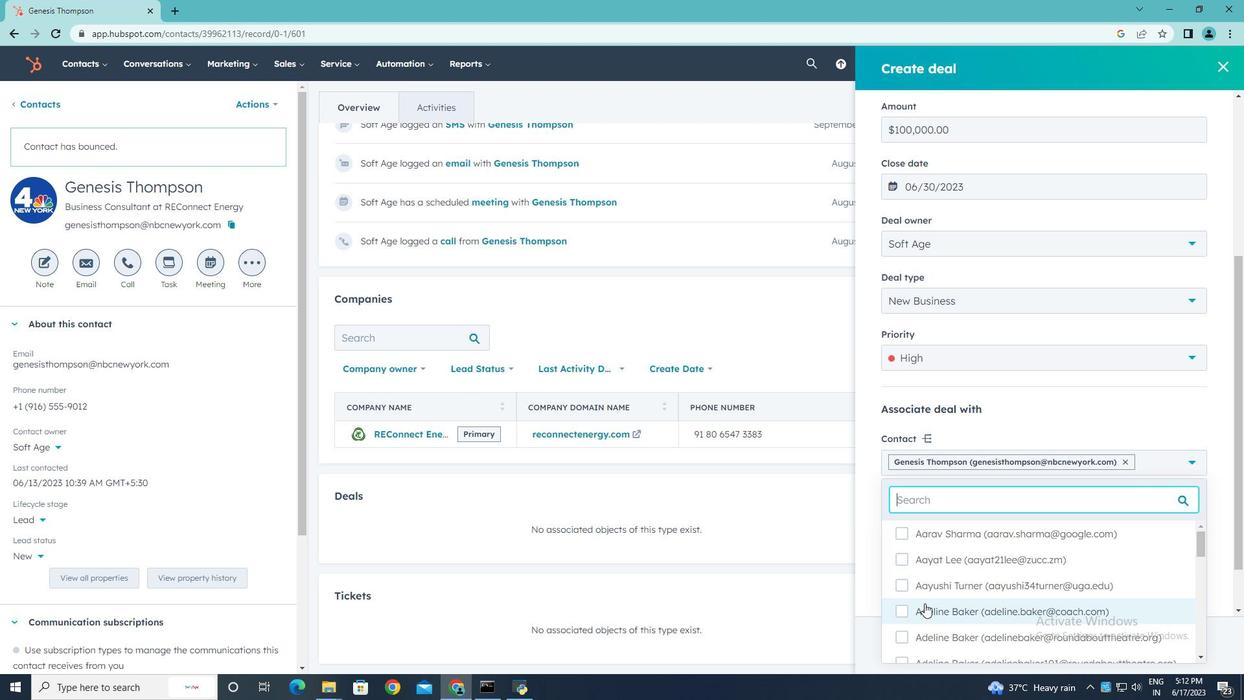 
Action: Mouse scrolled (925, 603) with delta (0, 0)
Screenshot: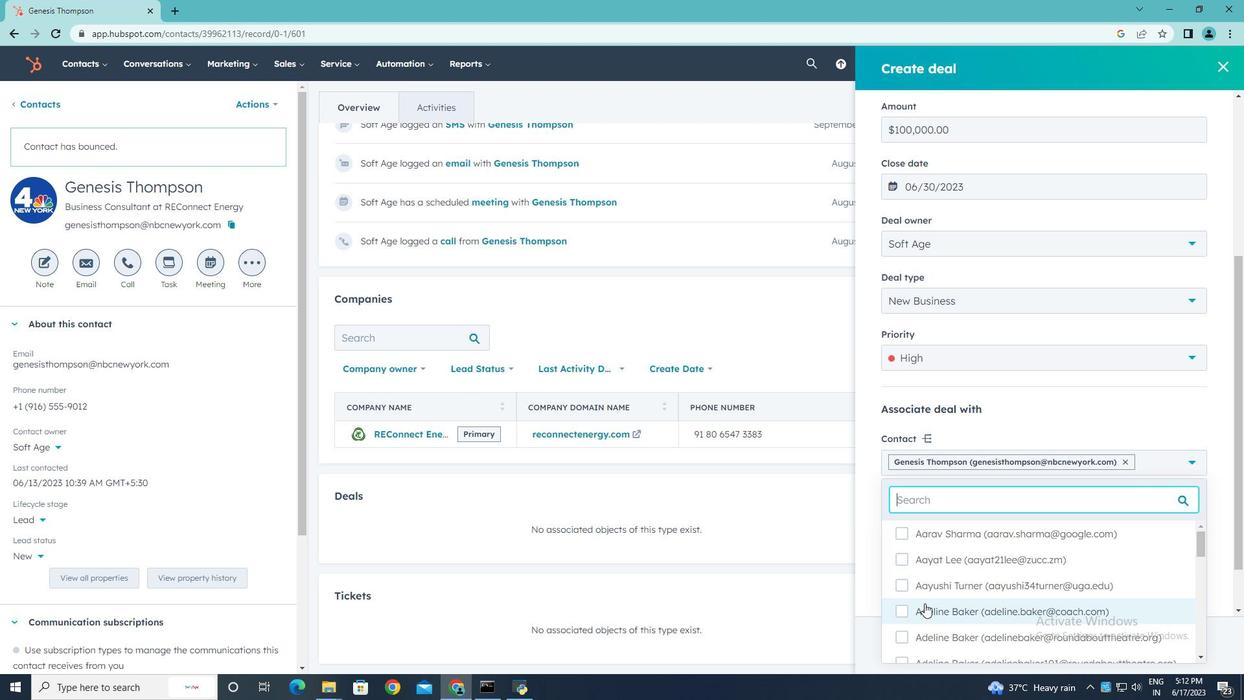 
Action: Mouse scrolled (925, 603) with delta (0, 0)
Screenshot: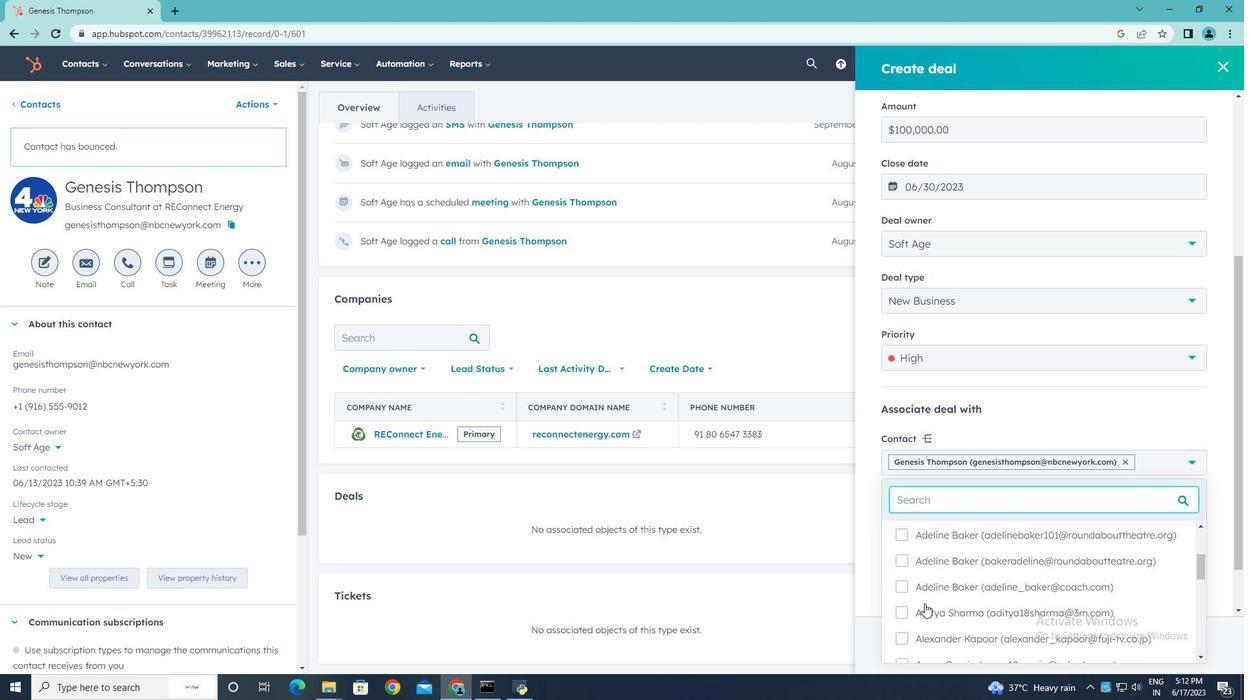 
Action: Mouse moved to (903, 570)
Screenshot: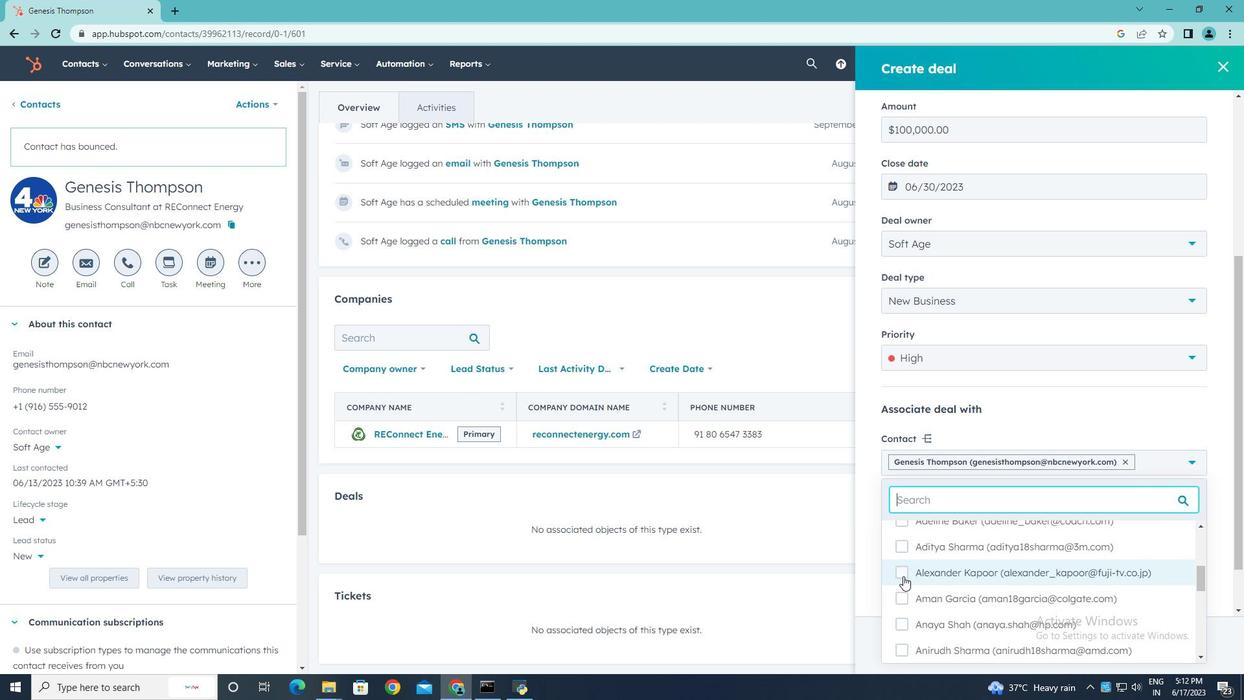 
Action: Mouse pressed left at (903, 570)
Screenshot: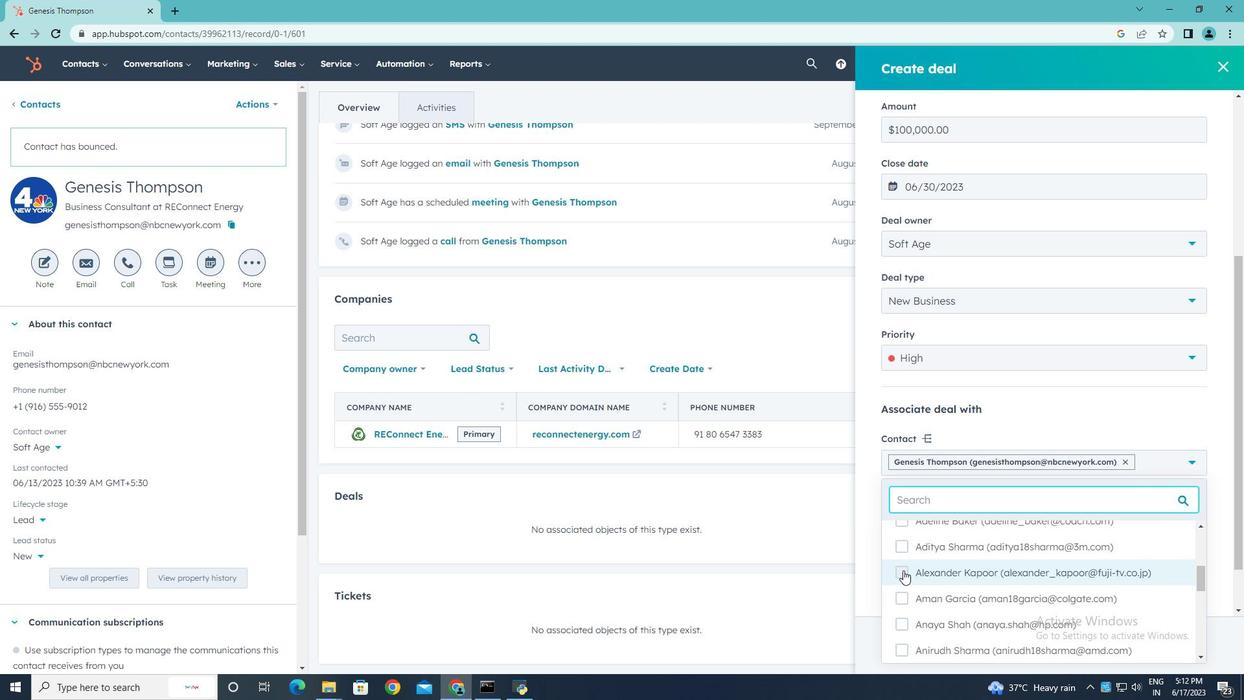 
Action: Mouse moved to (1190, 472)
Screenshot: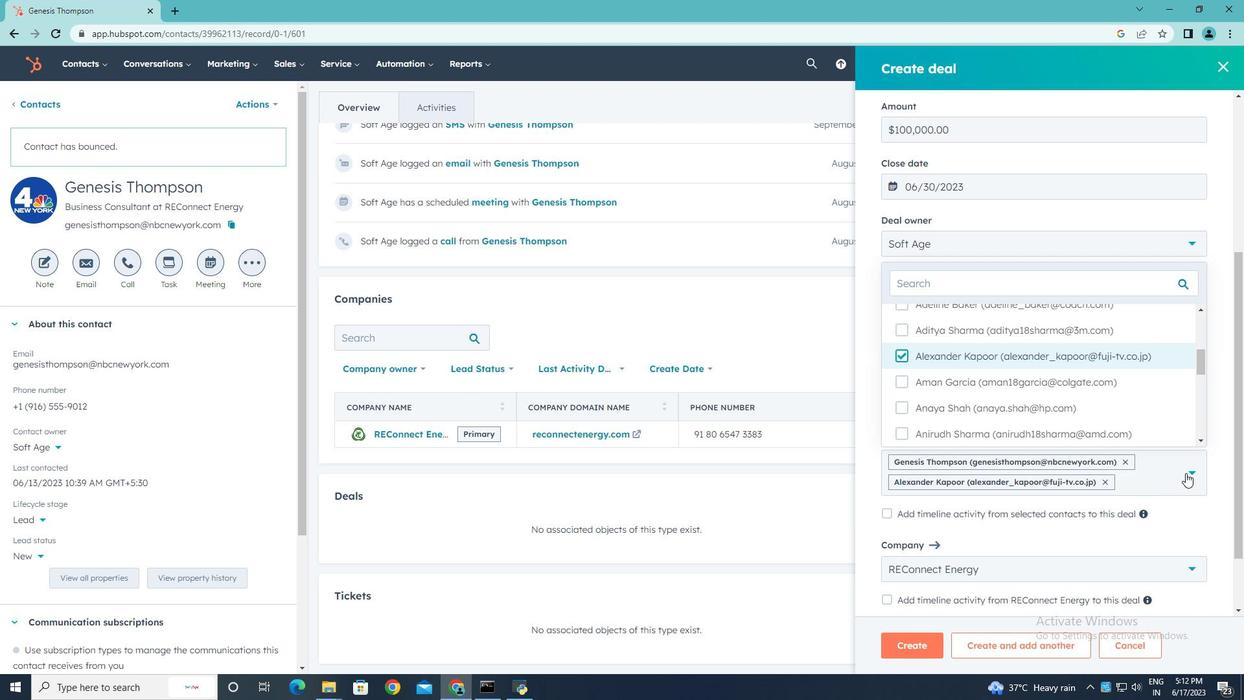 
Action: Mouse pressed left at (1190, 472)
Screenshot: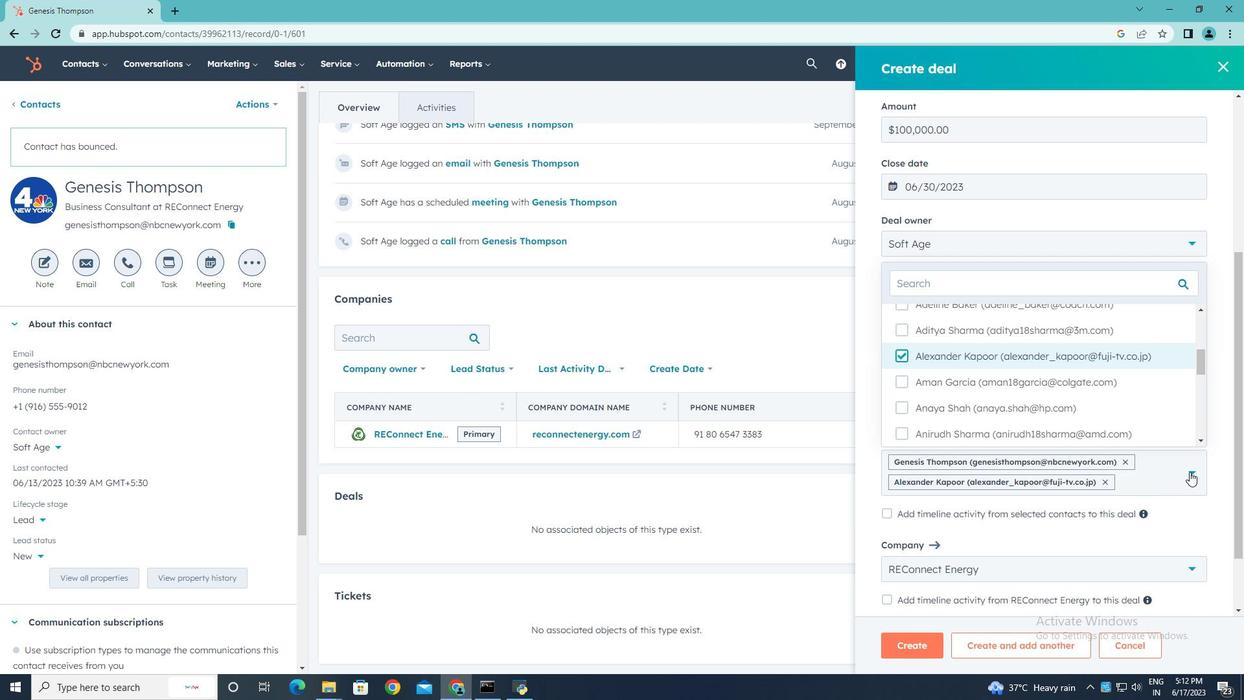 
Action: Mouse moved to (1187, 531)
Screenshot: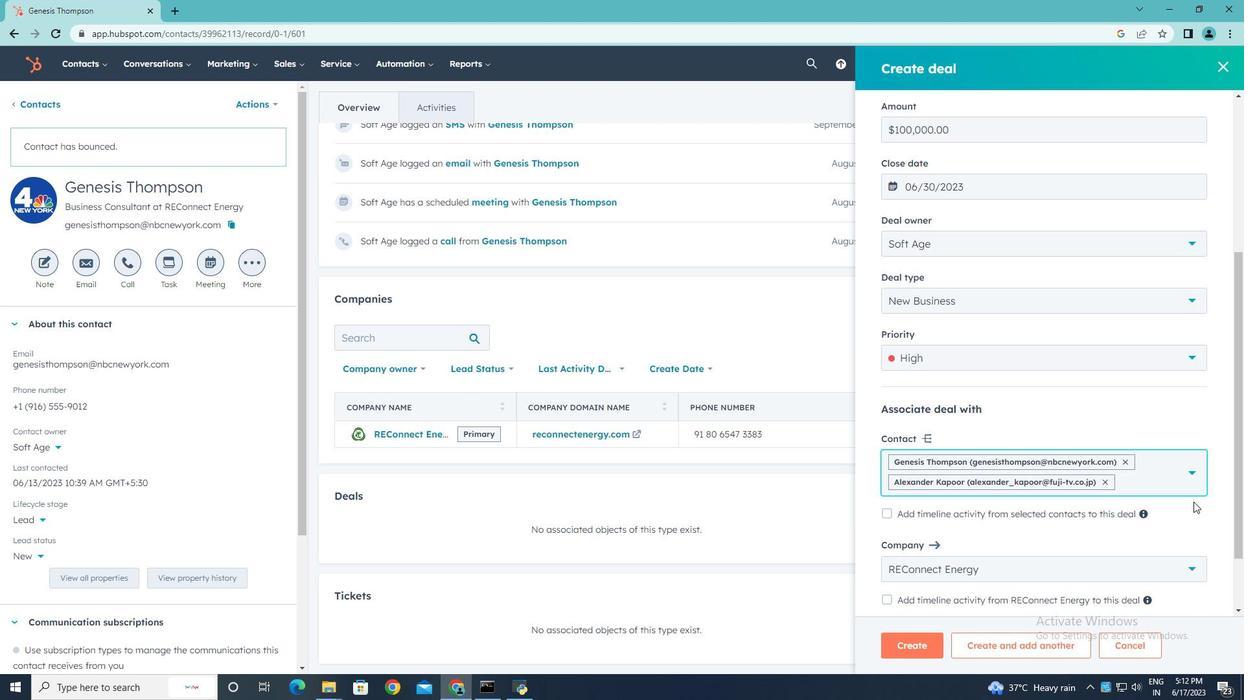 
Action: Mouse scrolled (1187, 531) with delta (0, 0)
Screenshot: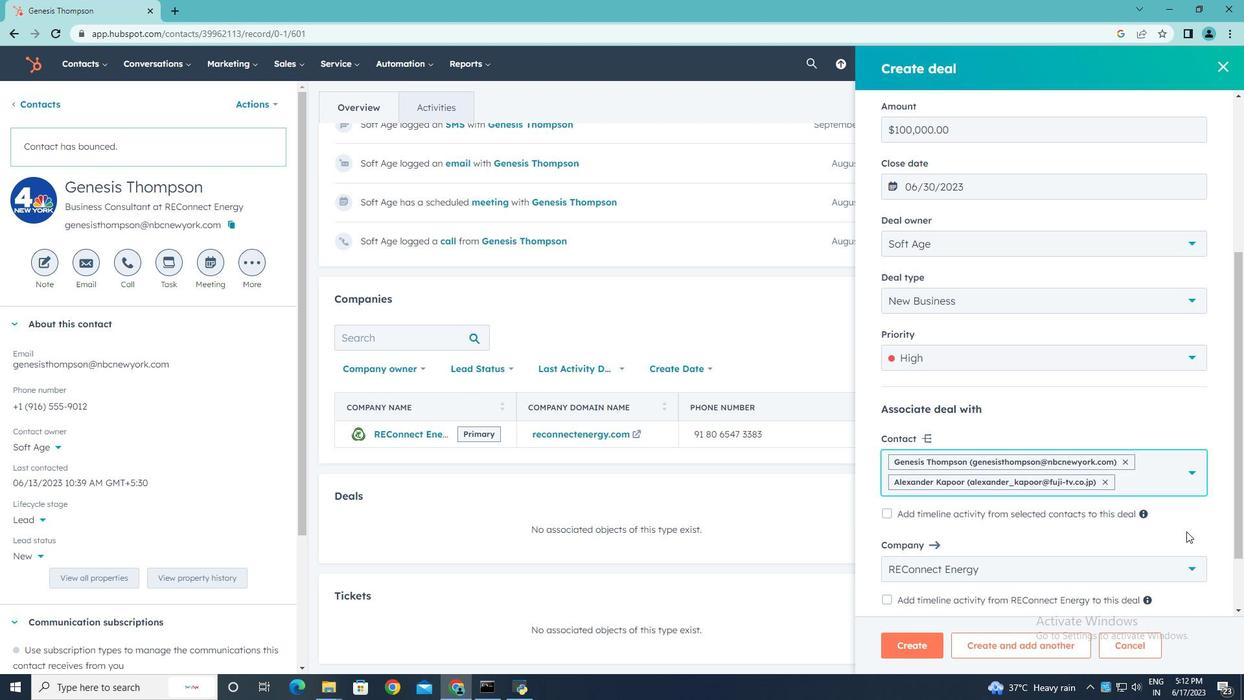 
Action: Mouse scrolled (1187, 531) with delta (0, 0)
Screenshot: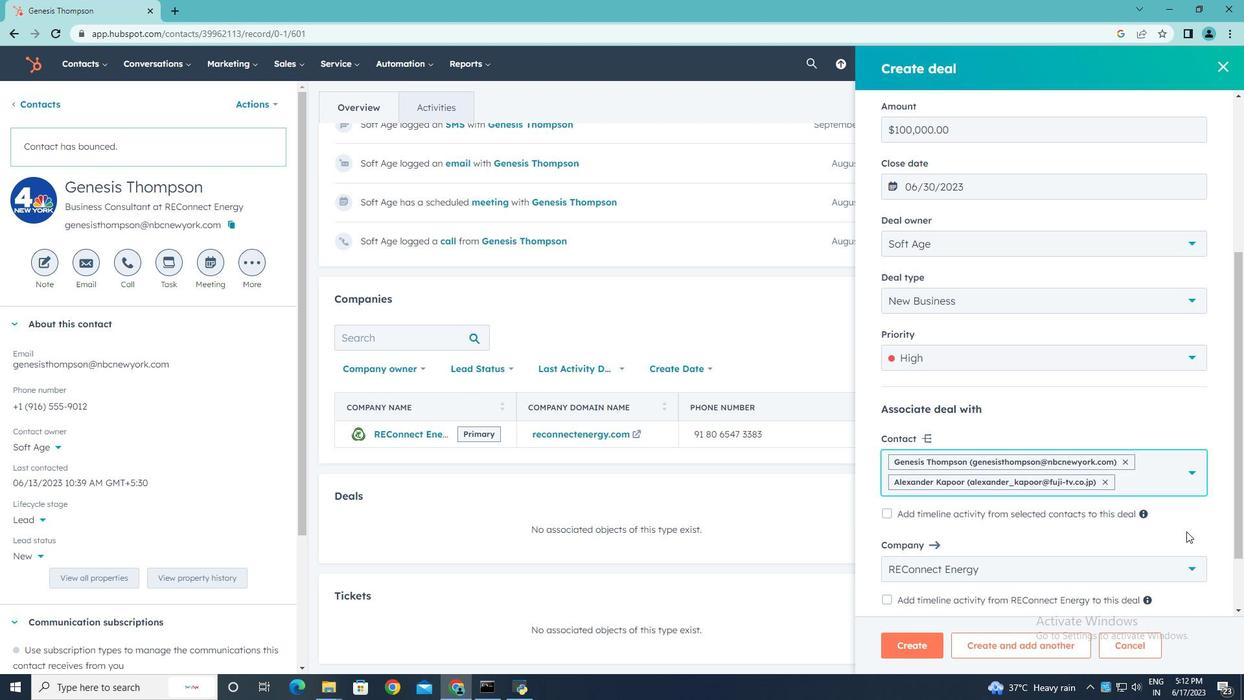 
Action: Mouse scrolled (1187, 531) with delta (0, 0)
Screenshot: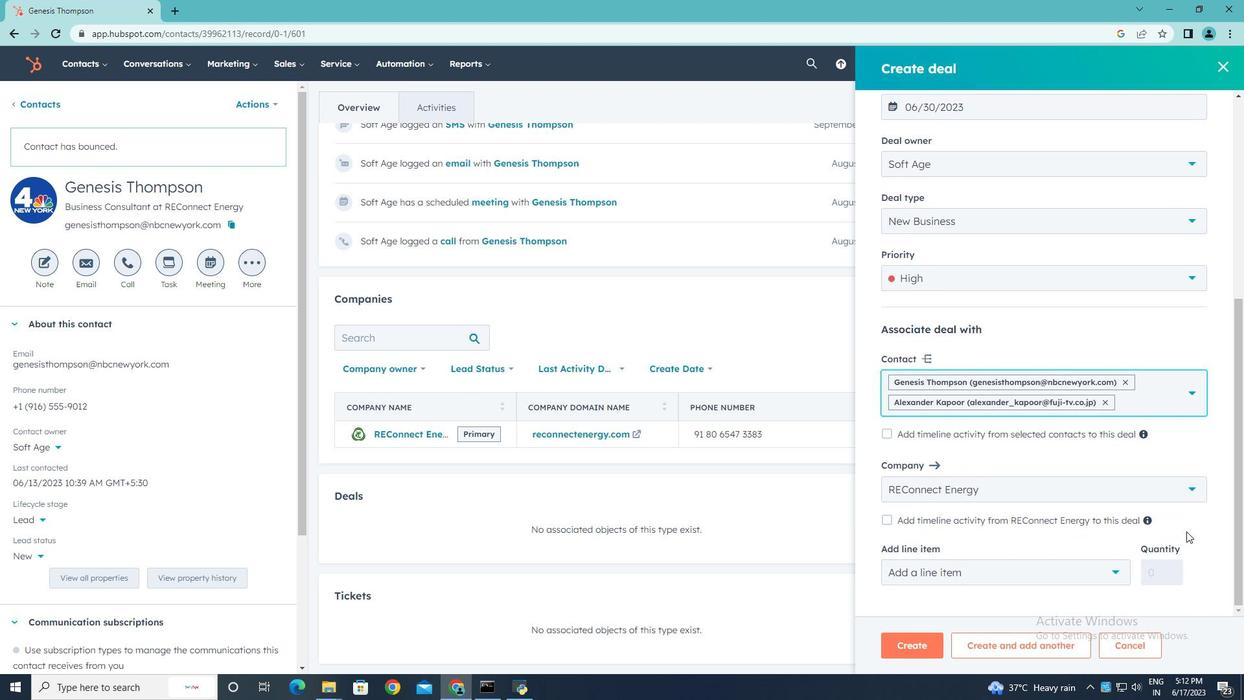 
Action: Mouse scrolled (1187, 531) with delta (0, 0)
Screenshot: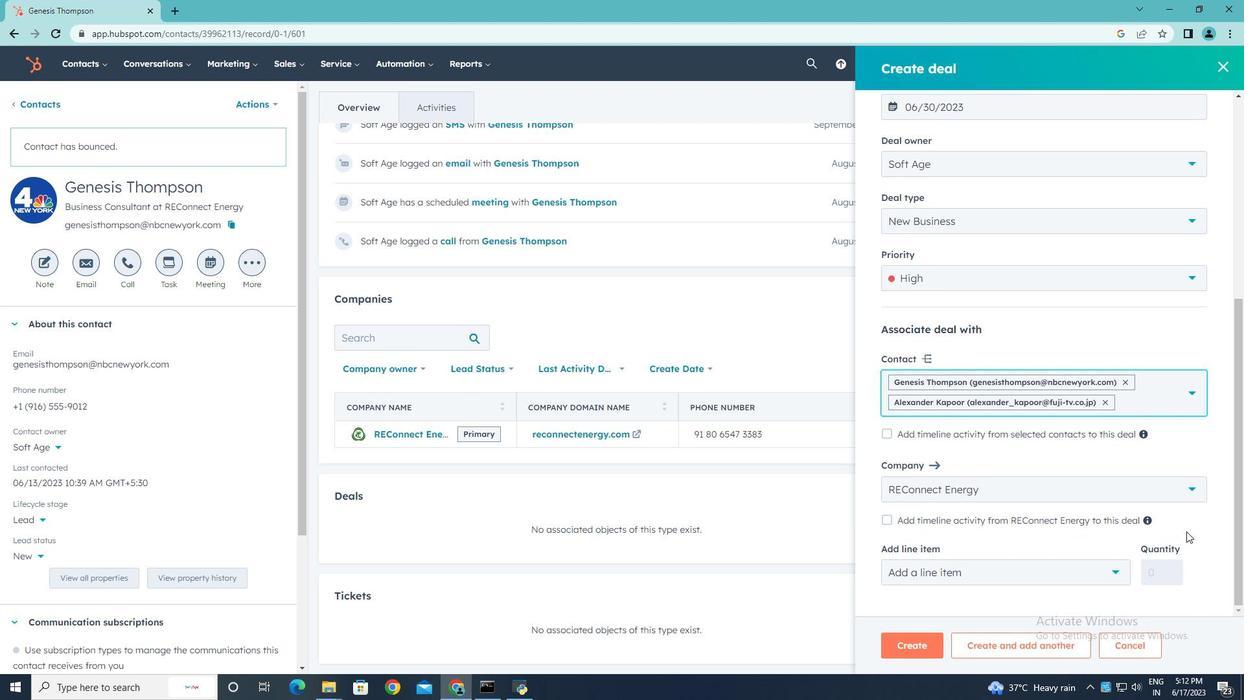 
Action: Mouse moved to (909, 647)
Screenshot: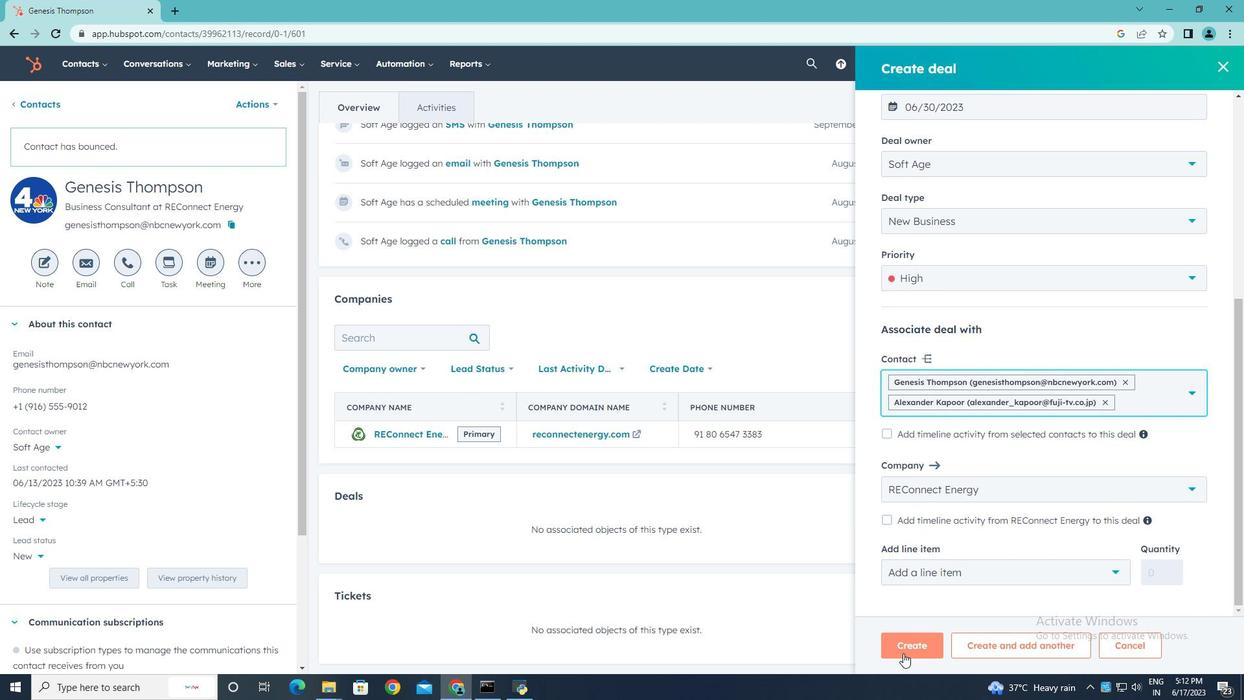 
Action: Mouse pressed left at (909, 647)
Screenshot: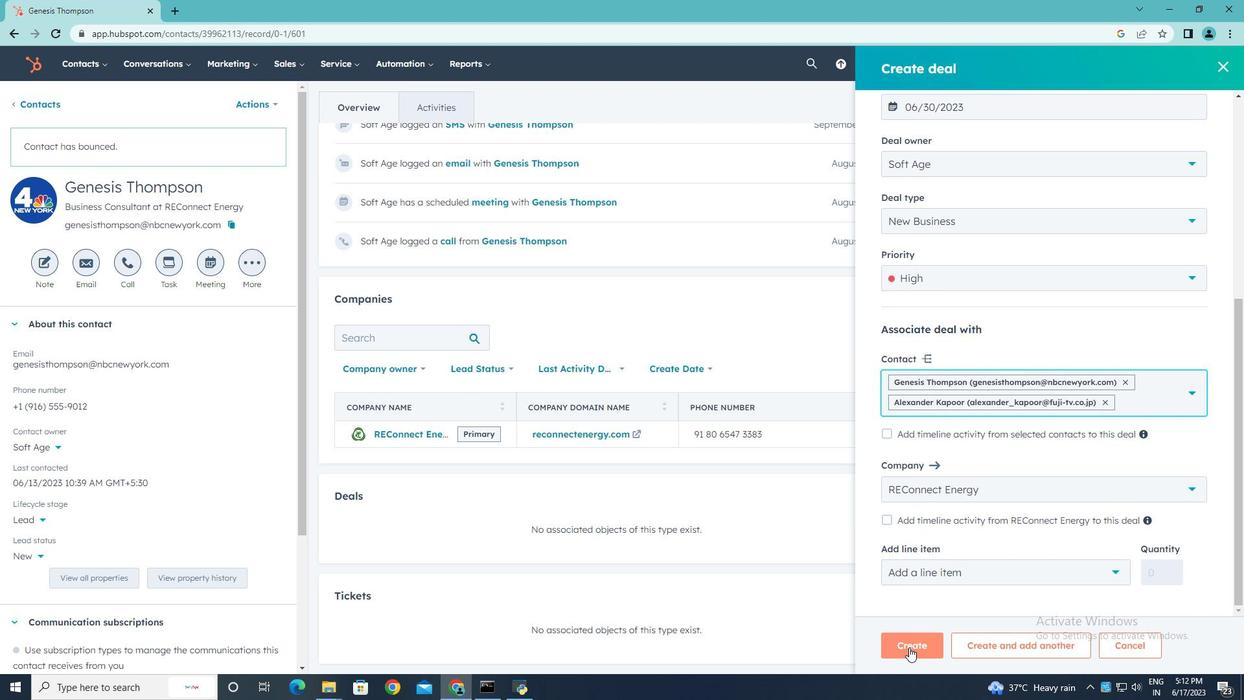 
